 Task: Add an event with the title Training Session: Effective Team Collaboration Strategies, date ''2023/10/03'', time 7:00 AM to 9:00 AMand add a description: Welcome to our Lunch Break Mindfulness Session, a rejuvenating and restorative experience designed to help participants unwind, recharge, and cultivate a sense of calm and presence. This session offers a valuable opportunity to take a break from the demands of work, practice self-care, and promote overall well-being.Select event color  Tangerine . Add location for the event as: Cairo, Egypt, logged in from the account softage.3@softage.netand send the event invitation to softage.10@softage.net and softage.1@softage.net. Set a reminder for the event Doesn''t repeat
Action: Mouse moved to (49, 107)
Screenshot: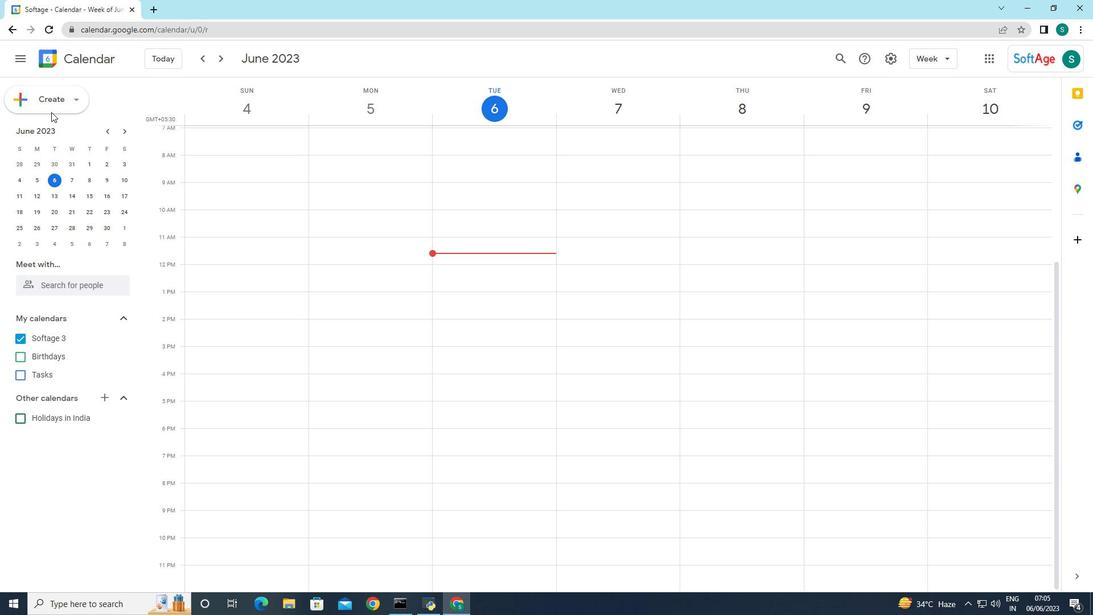 
Action: Mouse pressed left at (49, 107)
Screenshot: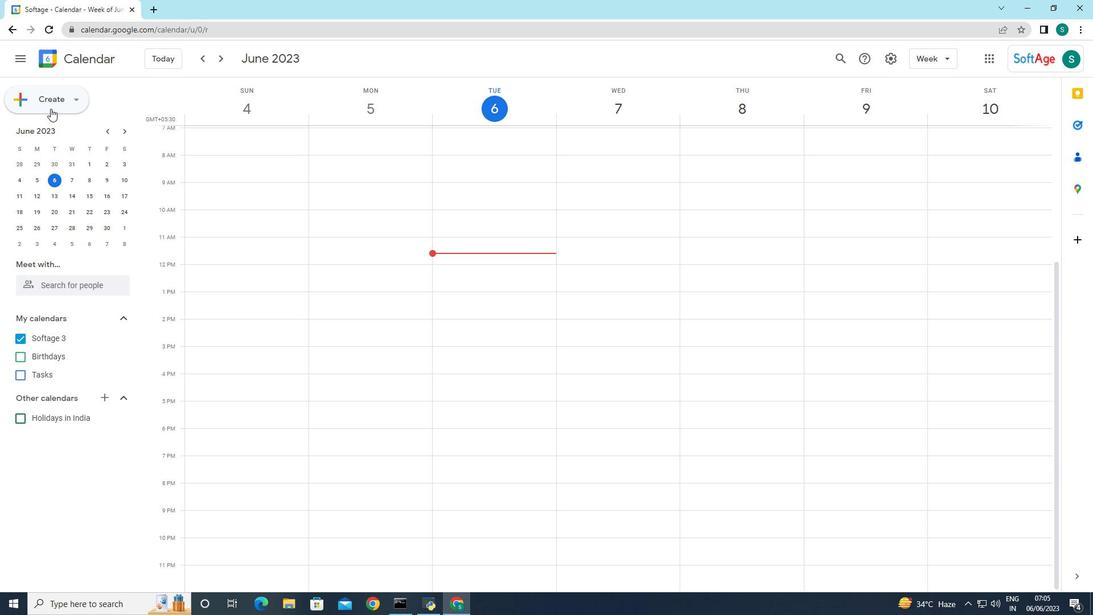 
Action: Mouse moved to (53, 132)
Screenshot: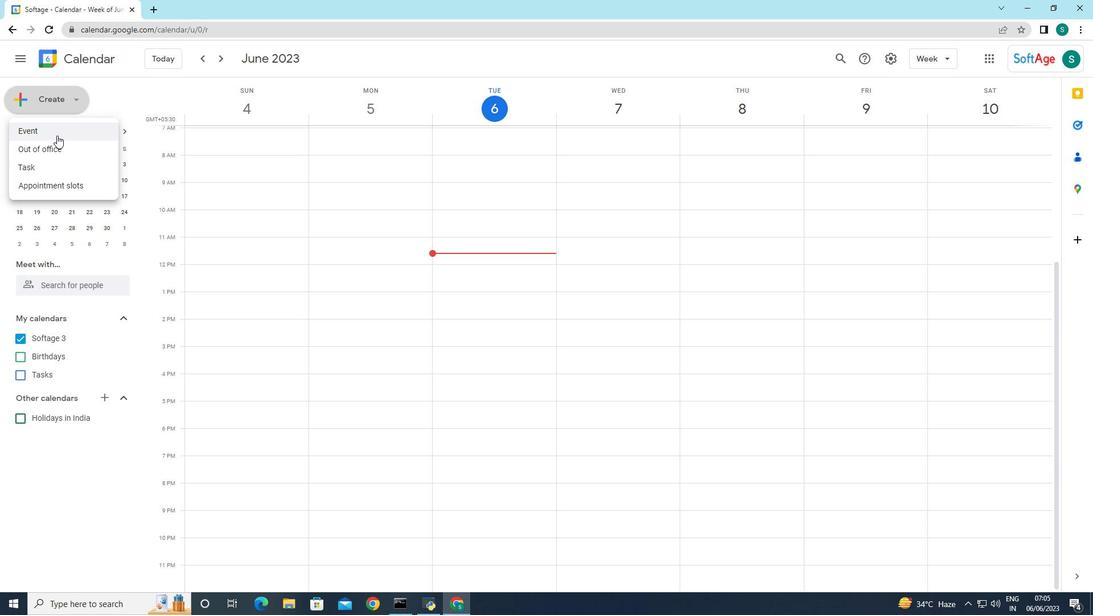 
Action: Mouse pressed left at (53, 132)
Screenshot: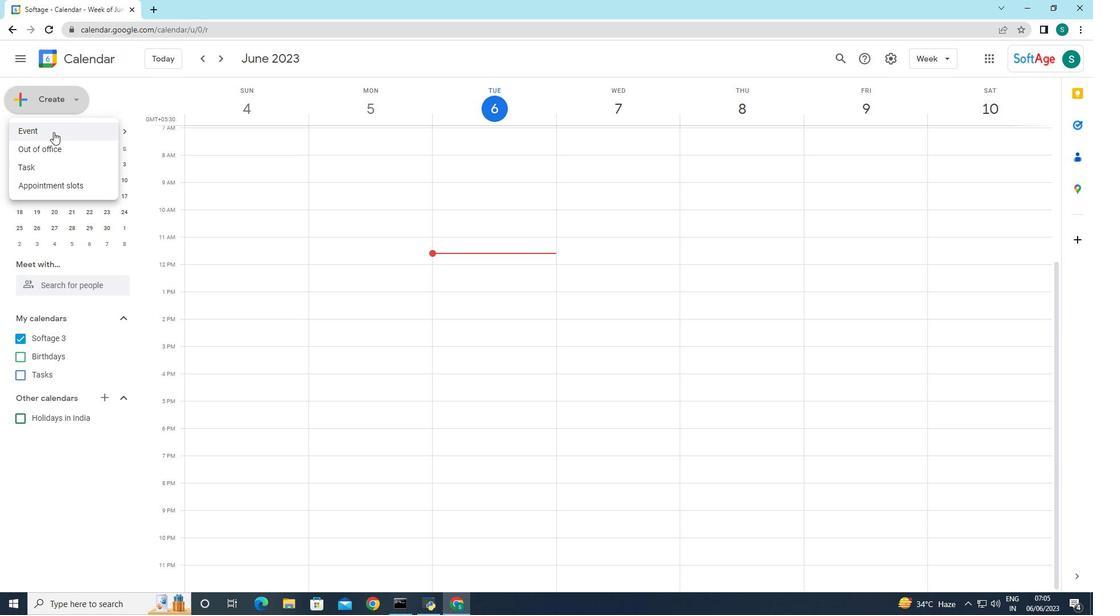 
Action: Mouse moved to (342, 448)
Screenshot: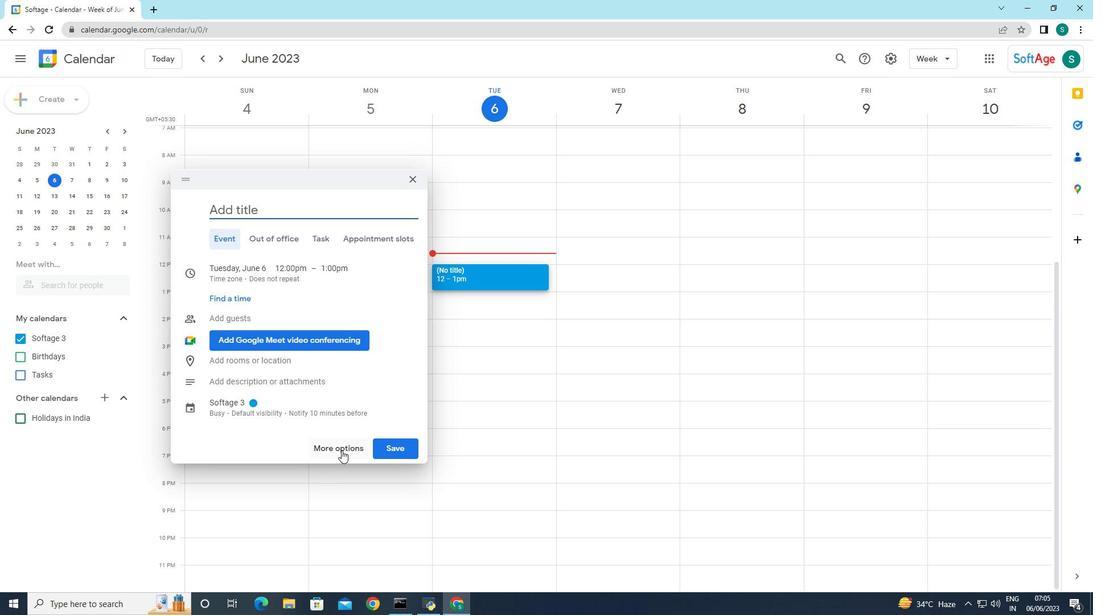 
Action: Mouse pressed left at (342, 448)
Screenshot: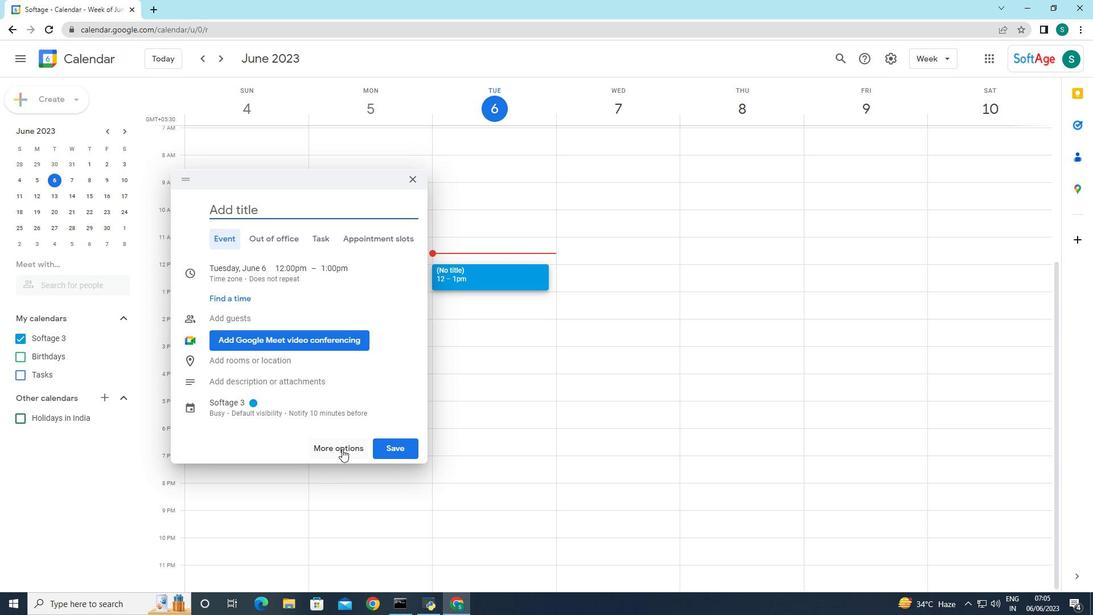 
Action: Mouse moved to (79, 66)
Screenshot: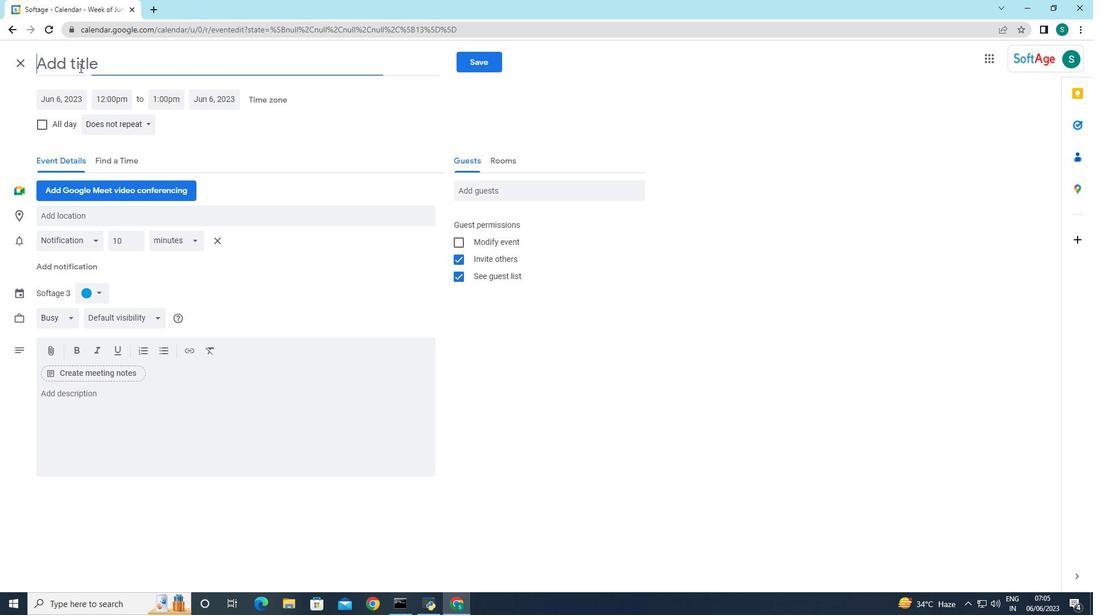 
Action: Mouse pressed left at (79, 66)
Screenshot: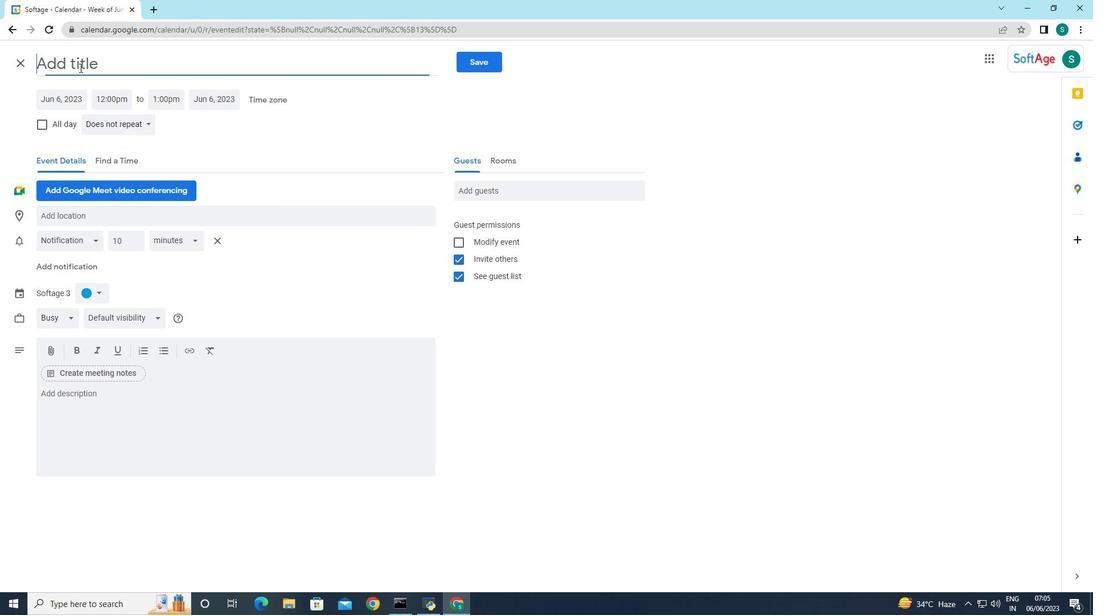 
Action: Key pressed <Key.caps_lock>T<Key.caps_lock>f<Key.backspace>raining<Key.space><Key.caps_lock>S<Key.caps_lock>ession<Key.shift_r>:<Key.space><Key.caps_lock>E<Key.caps_lock>ffective<Key.space><Key.caps_lock>T<Key.caps_lock>eam<Key.space><Key.caps_lock>C<Key.caps_lock>ollabotation<Key.space><Key.caps_lock>S<Key.caps_lock>
Screenshot: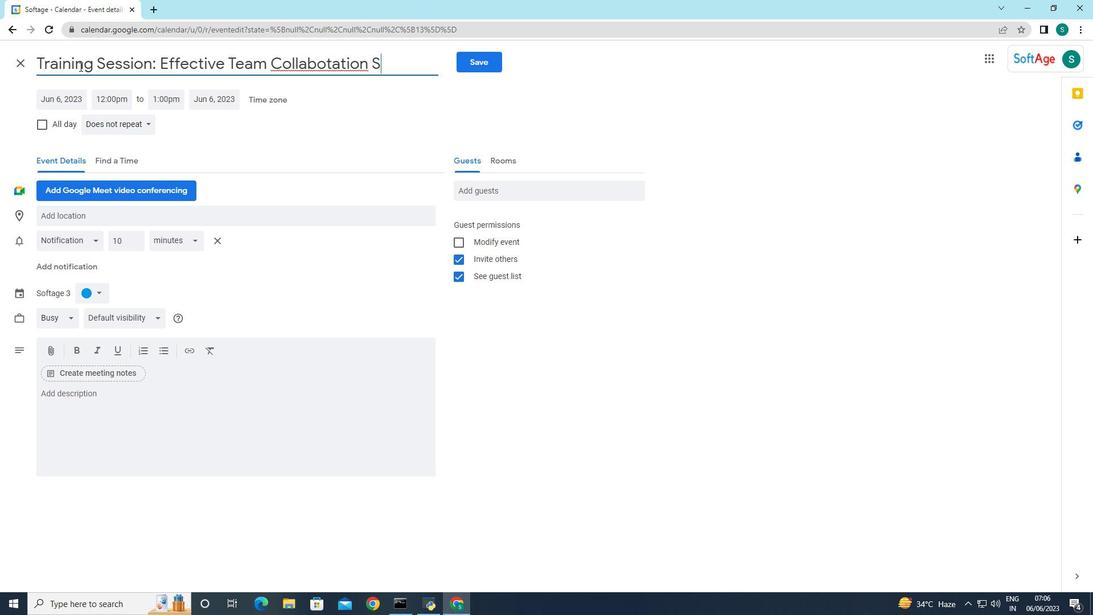 
Action: Mouse moved to (331, 58)
Screenshot: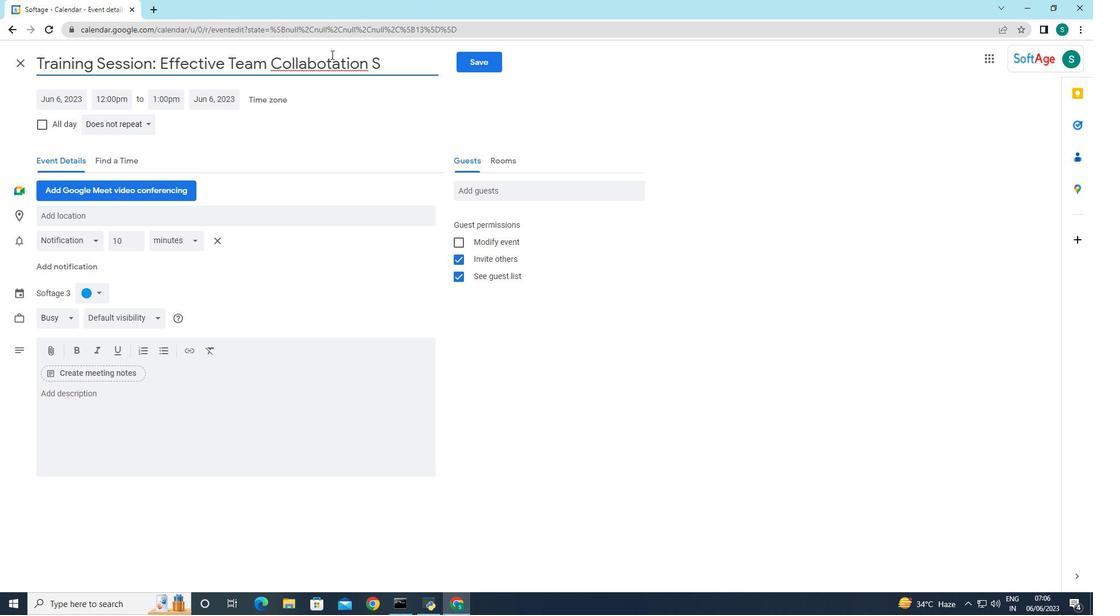 
Action: Mouse pressed right at (331, 58)
Screenshot: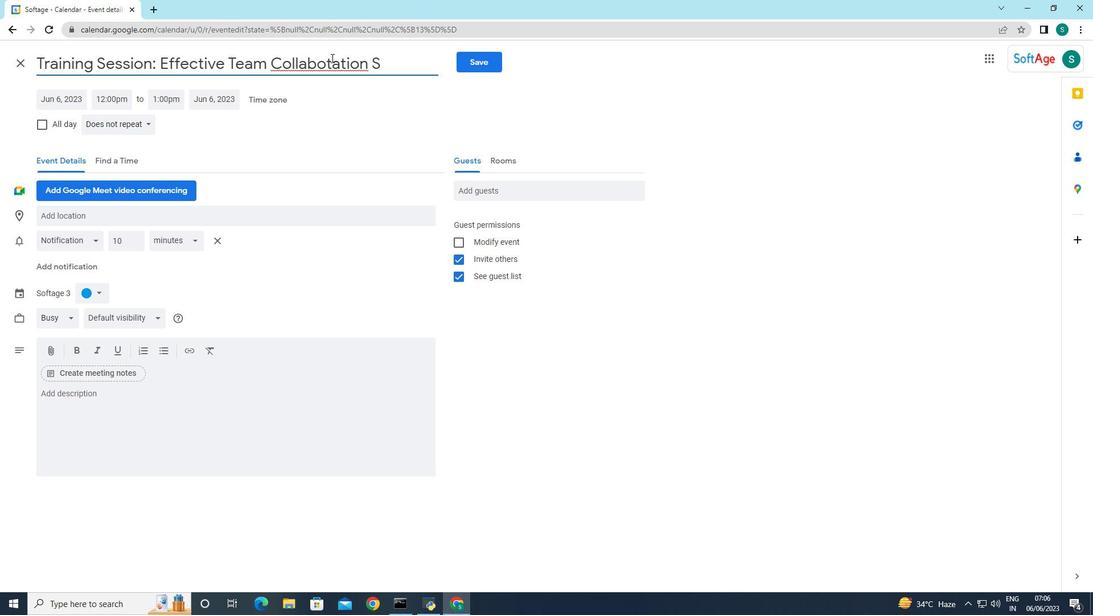 
Action: Mouse moved to (349, 70)
Screenshot: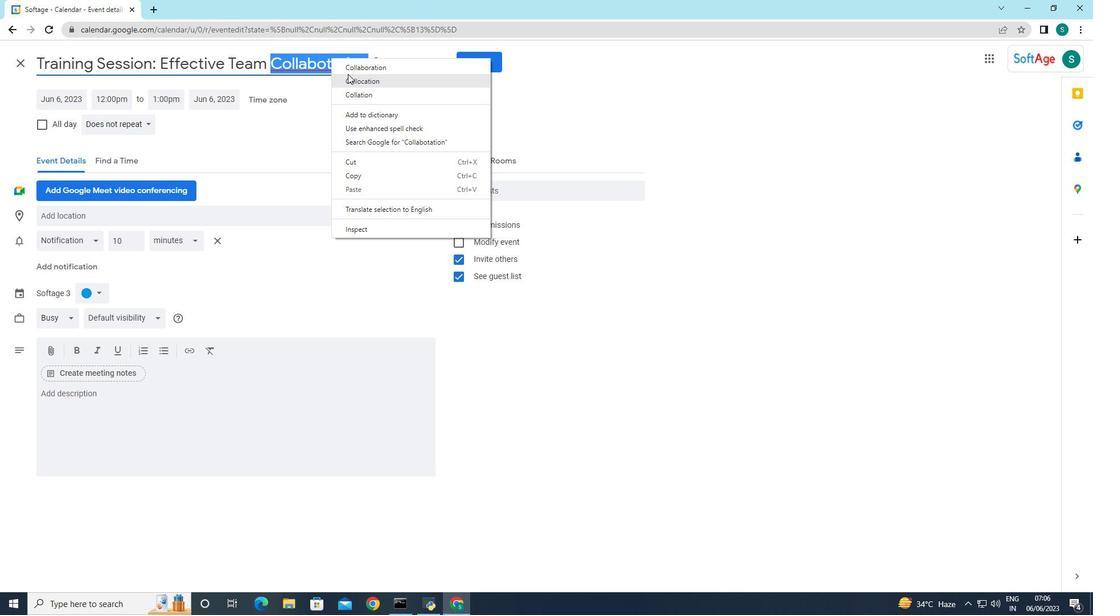 
Action: Mouse pressed left at (349, 70)
Screenshot: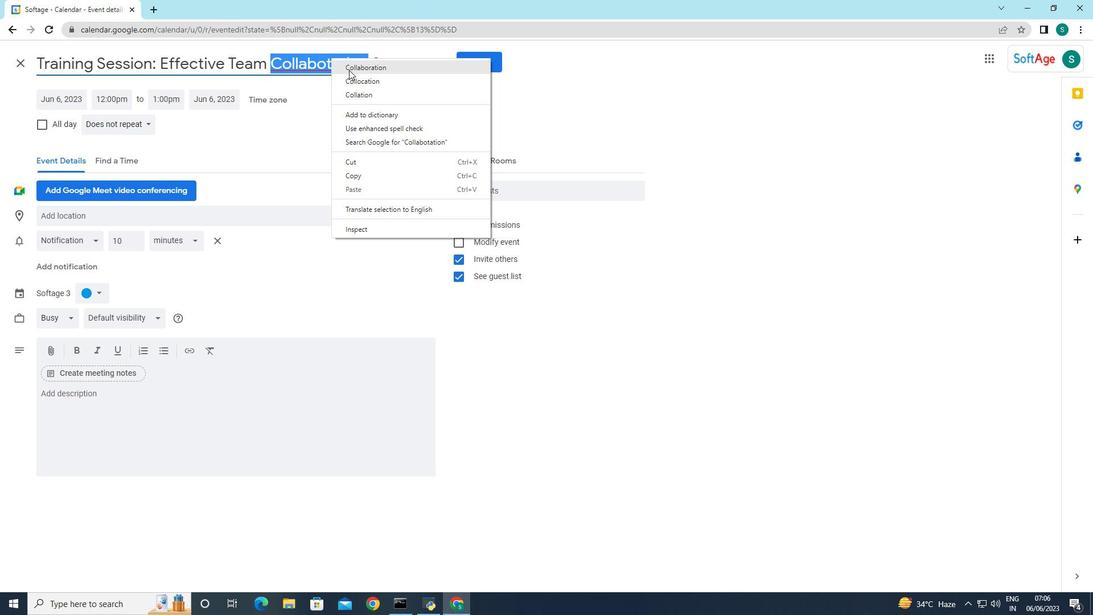 
Action: Mouse moved to (405, 58)
Screenshot: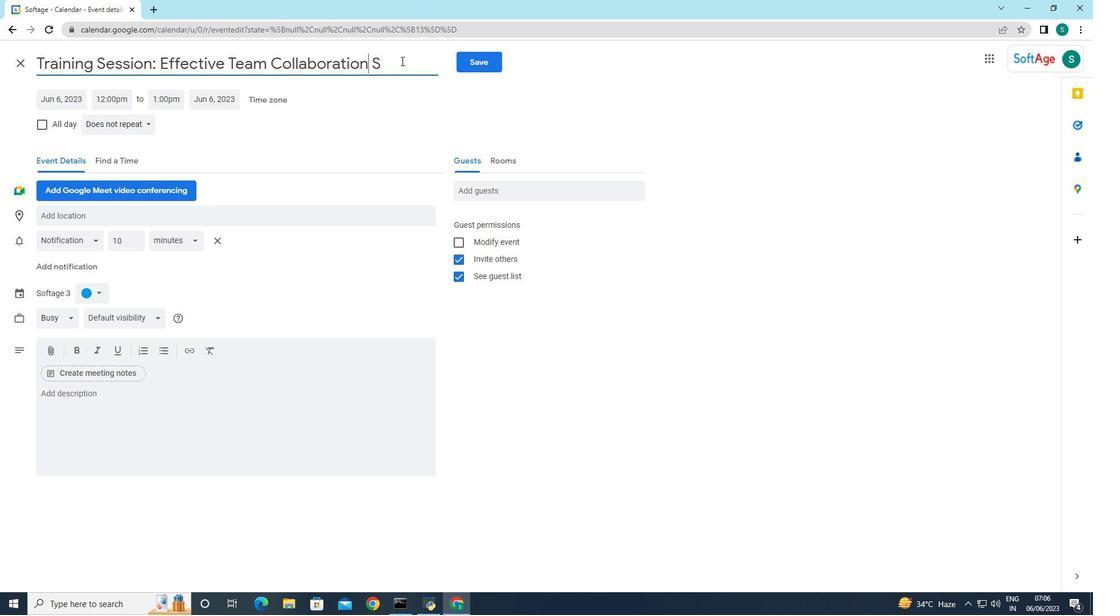 
Action: Mouse pressed left at (405, 58)
Screenshot: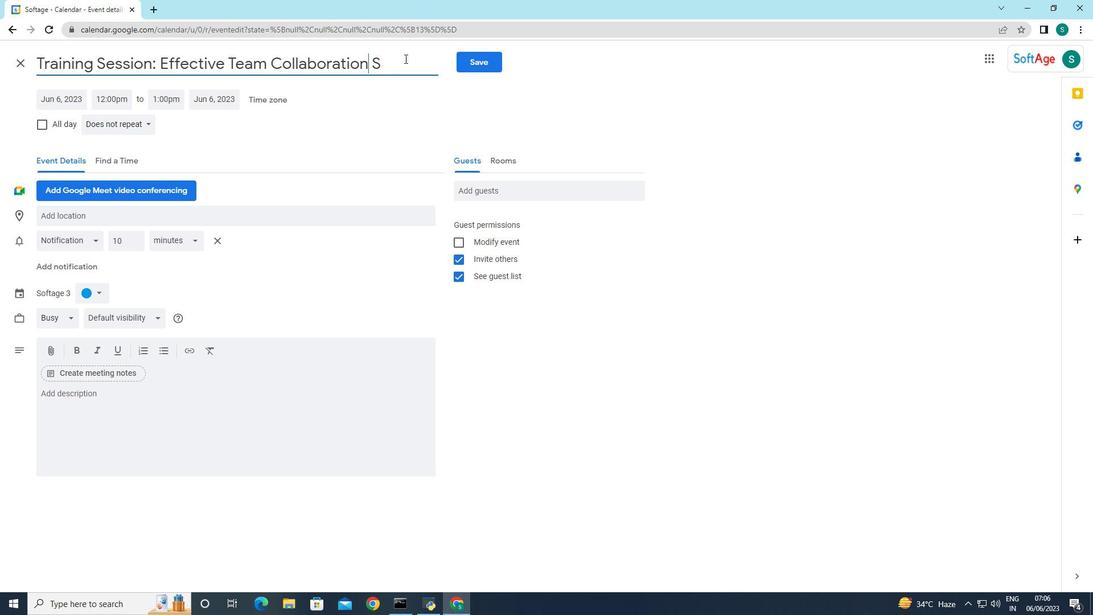 
Action: Mouse moved to (398, 59)
Screenshot: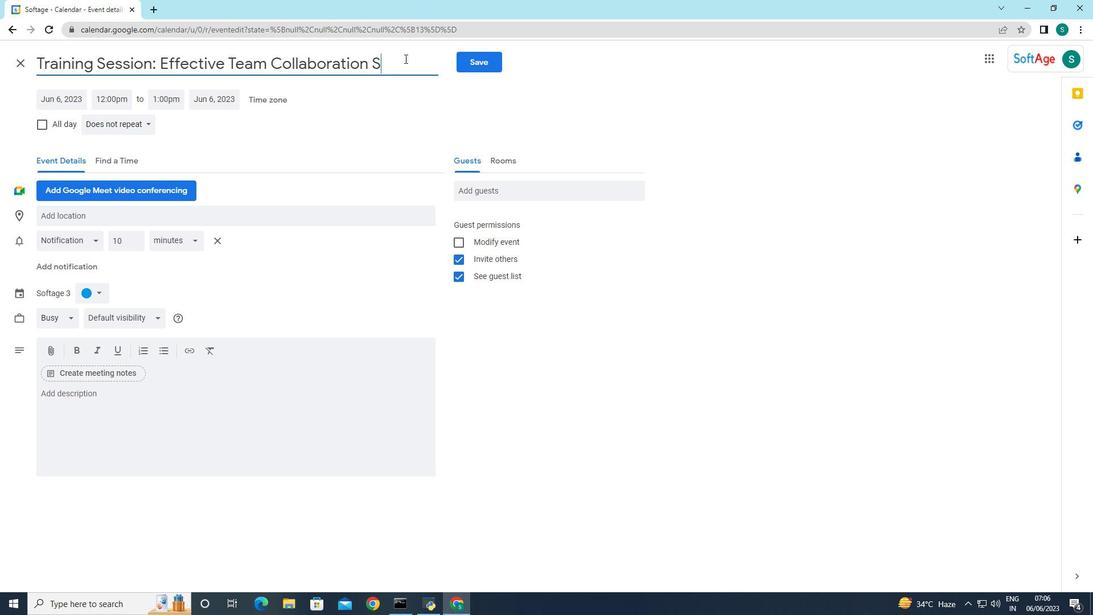 
Action: Key pressed trategies
Screenshot: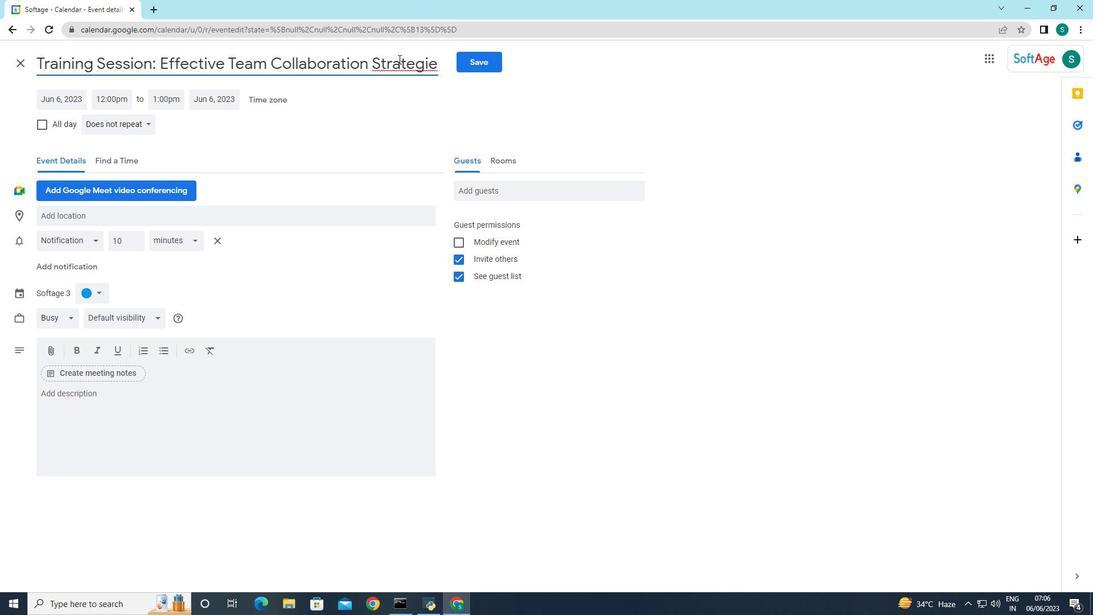 
Action: Mouse moved to (317, 176)
Screenshot: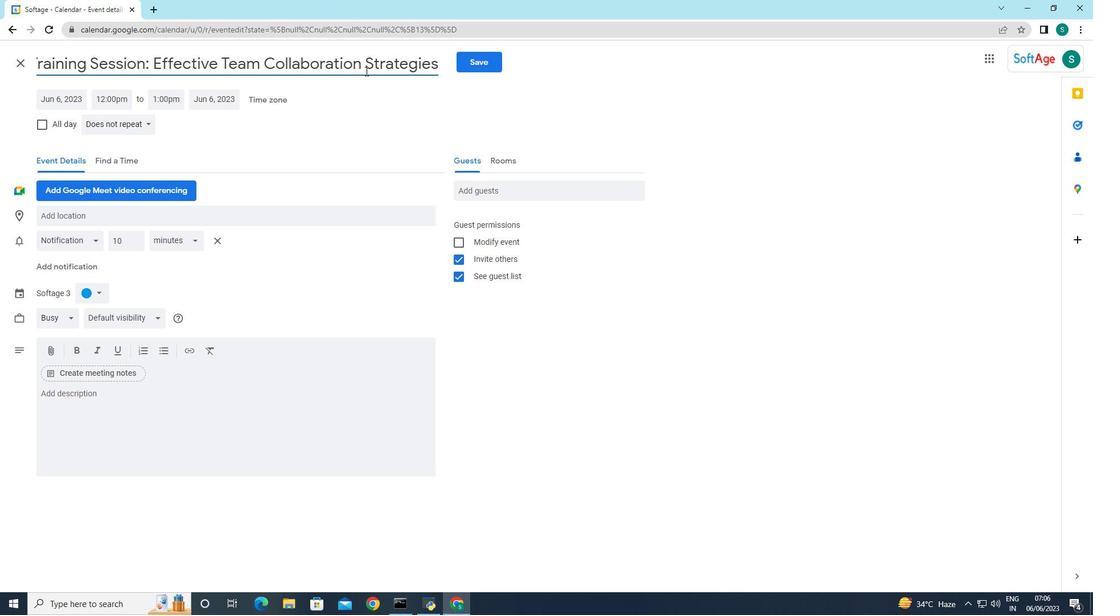 
Action: Mouse pressed left at (317, 176)
Screenshot: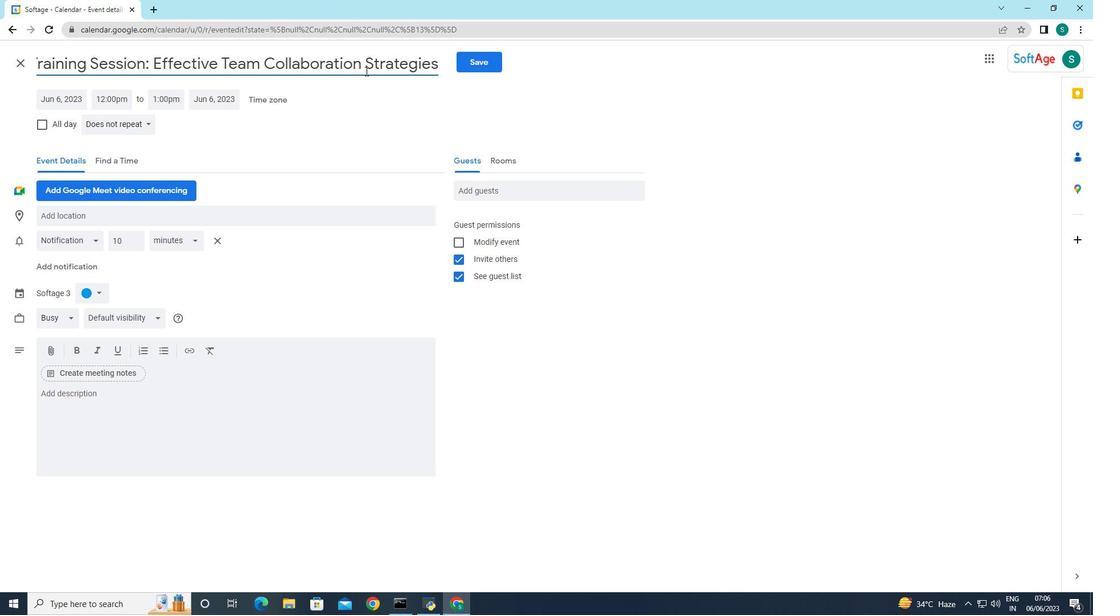 
Action: Mouse moved to (68, 102)
Screenshot: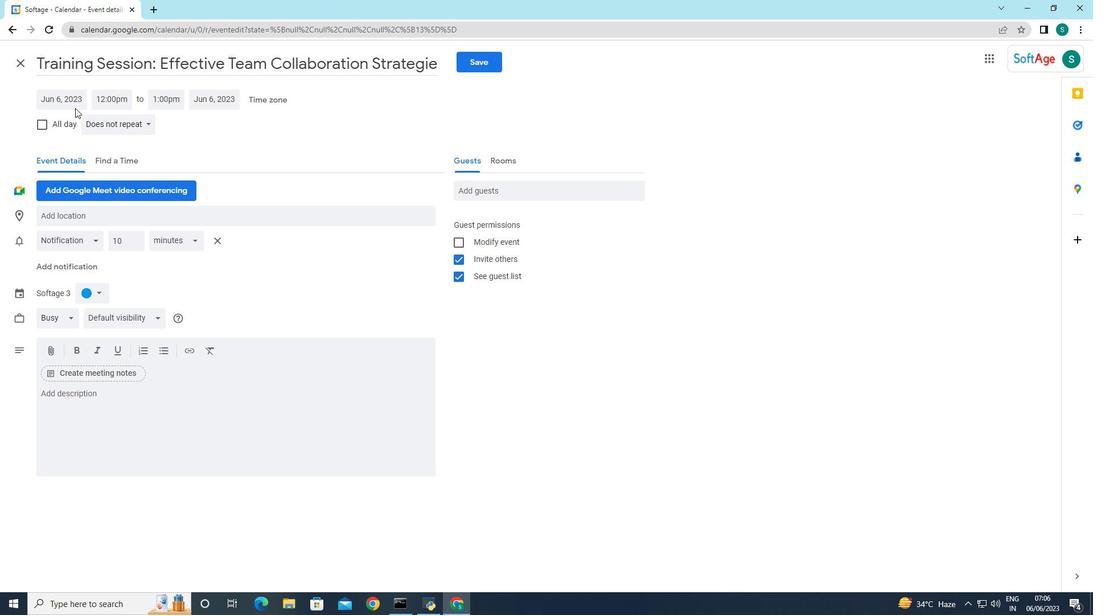 
Action: Mouse pressed left at (68, 102)
Screenshot: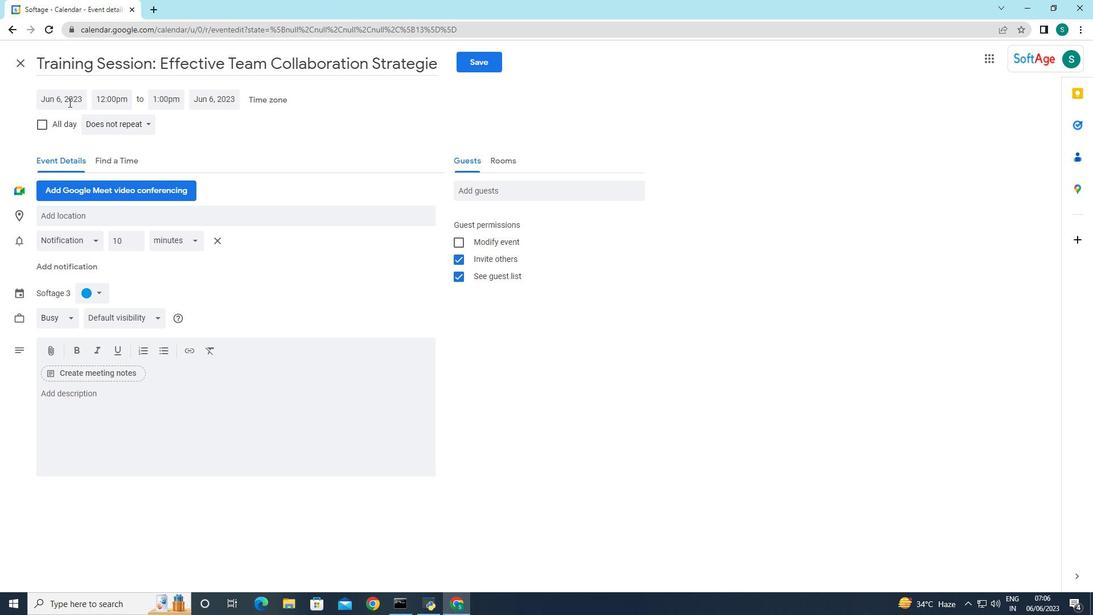 
Action: Mouse moved to (181, 121)
Screenshot: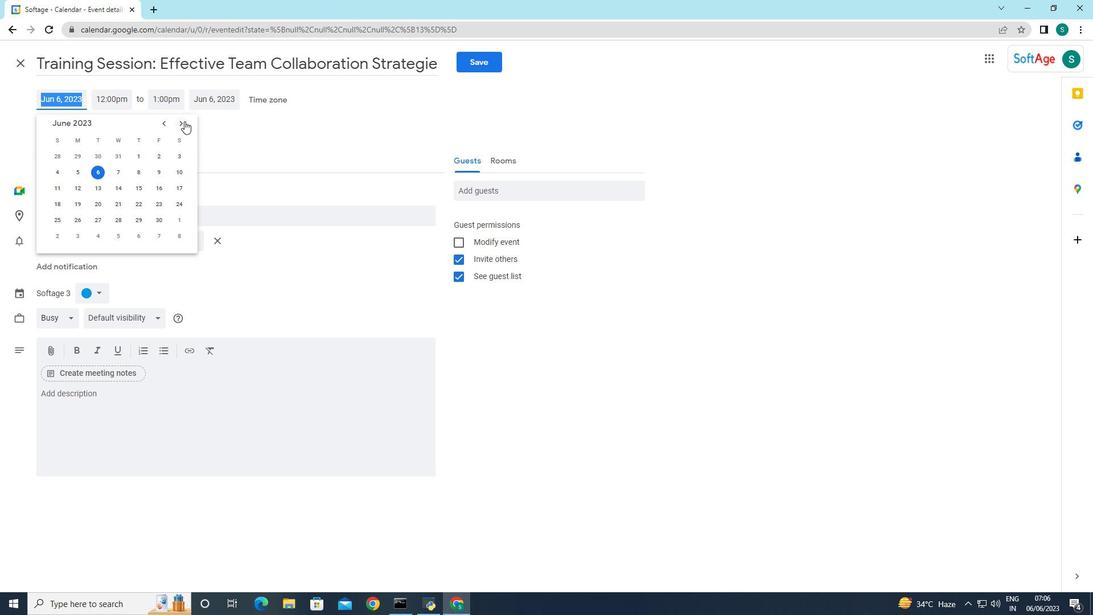 
Action: Mouse pressed left at (181, 121)
Screenshot: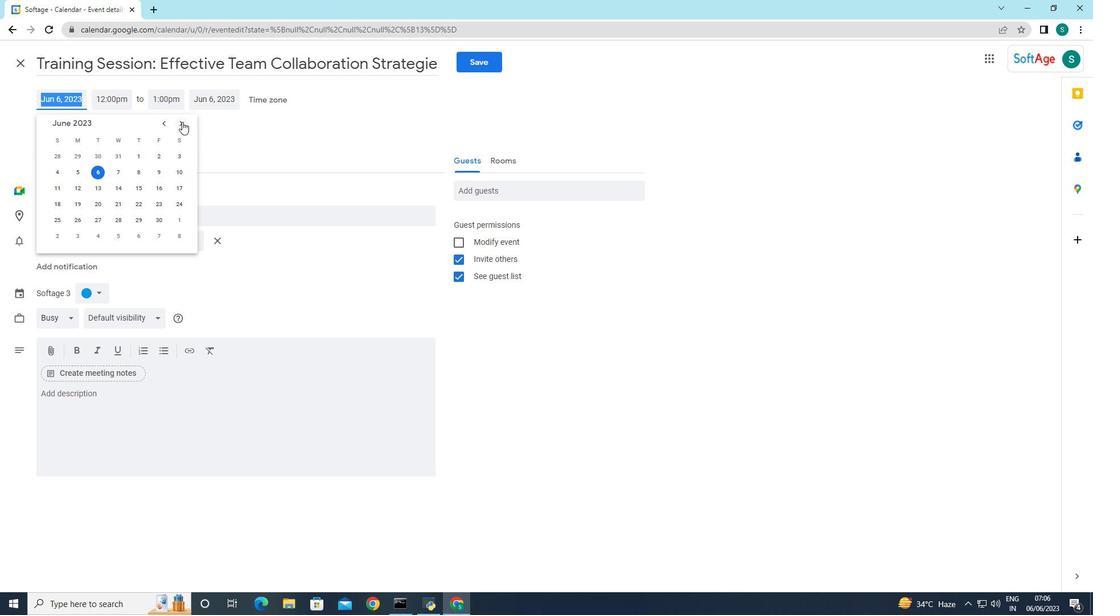 
Action: Mouse pressed left at (181, 121)
Screenshot: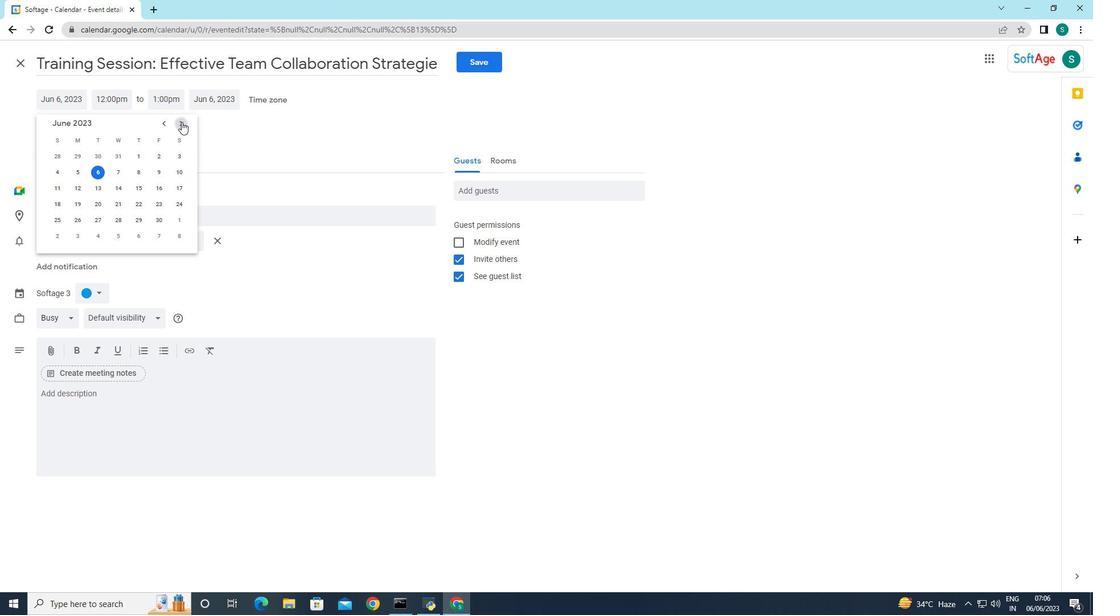 
Action: Mouse pressed left at (181, 121)
Screenshot: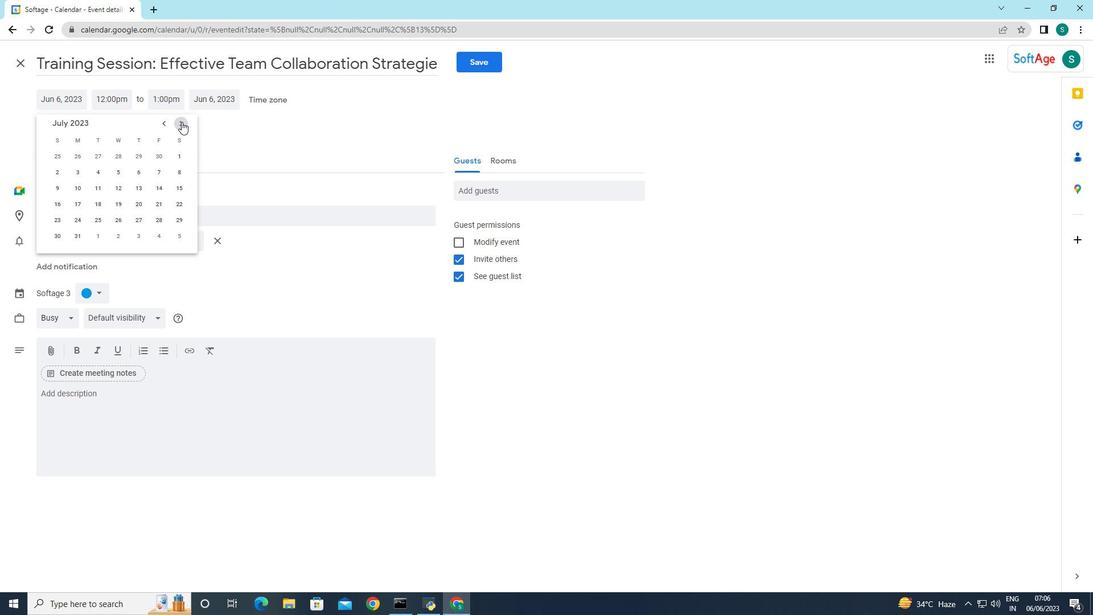 
Action: Mouse pressed left at (181, 121)
Screenshot: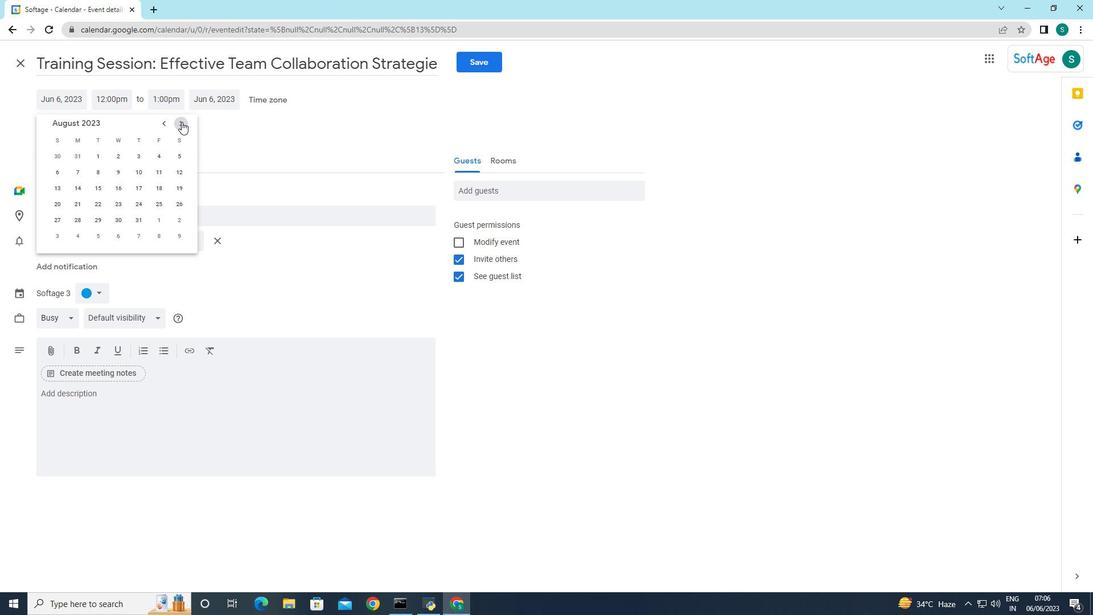 
Action: Mouse moved to (93, 158)
Screenshot: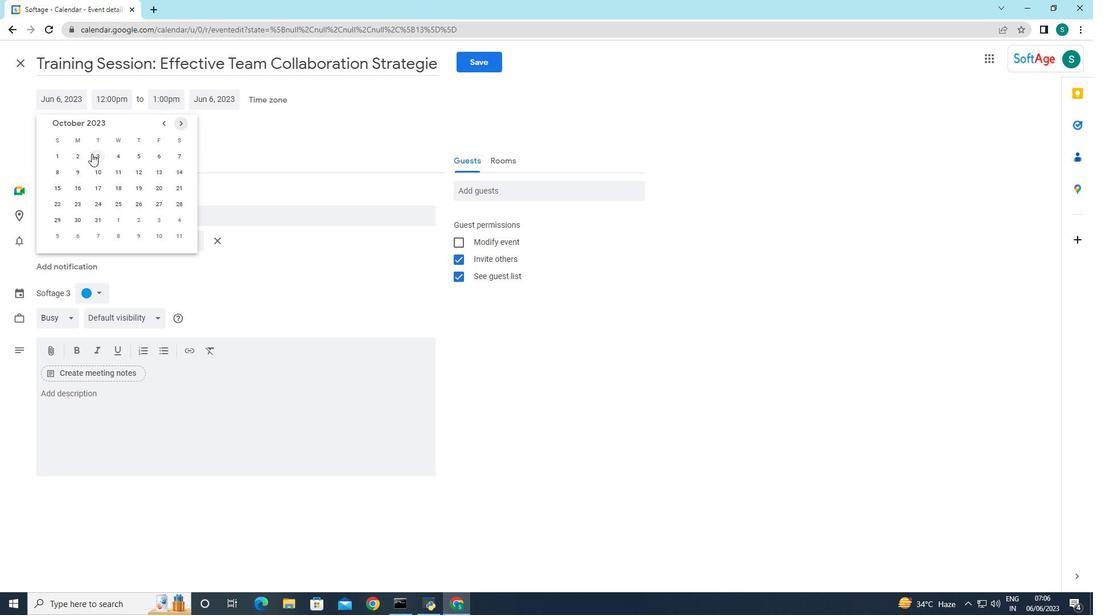 
Action: Mouse pressed left at (93, 158)
Screenshot: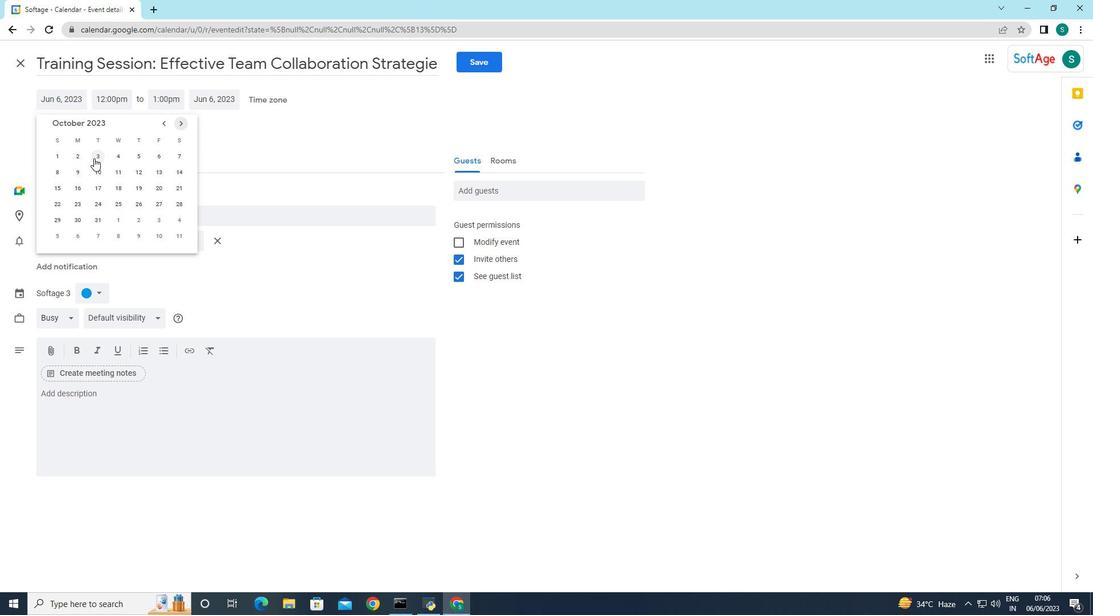 
Action: Mouse moved to (114, 103)
Screenshot: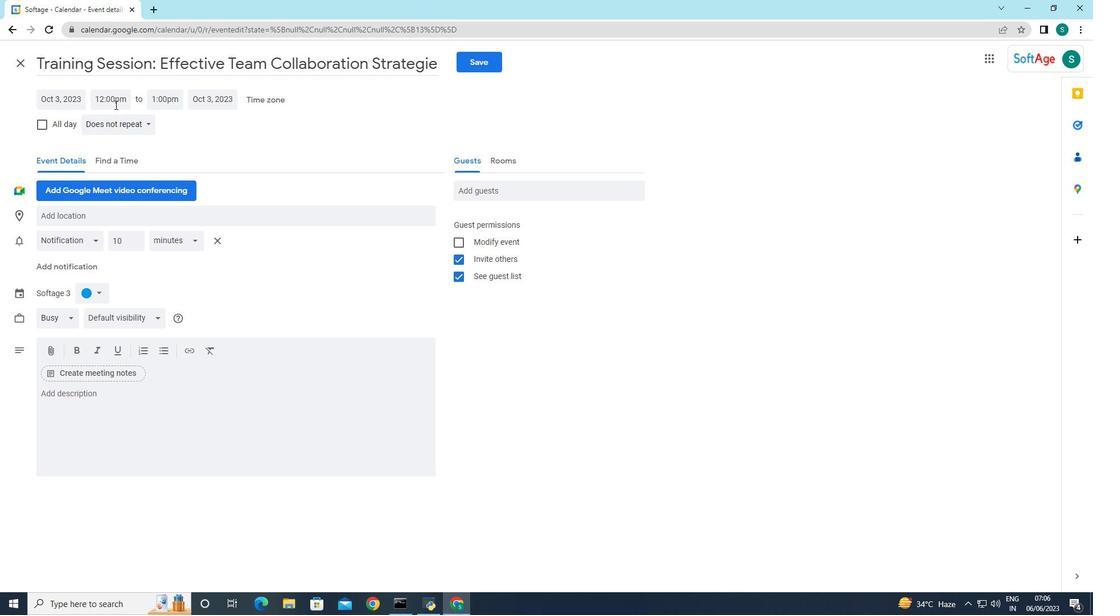 
Action: Mouse pressed left at (114, 103)
Screenshot: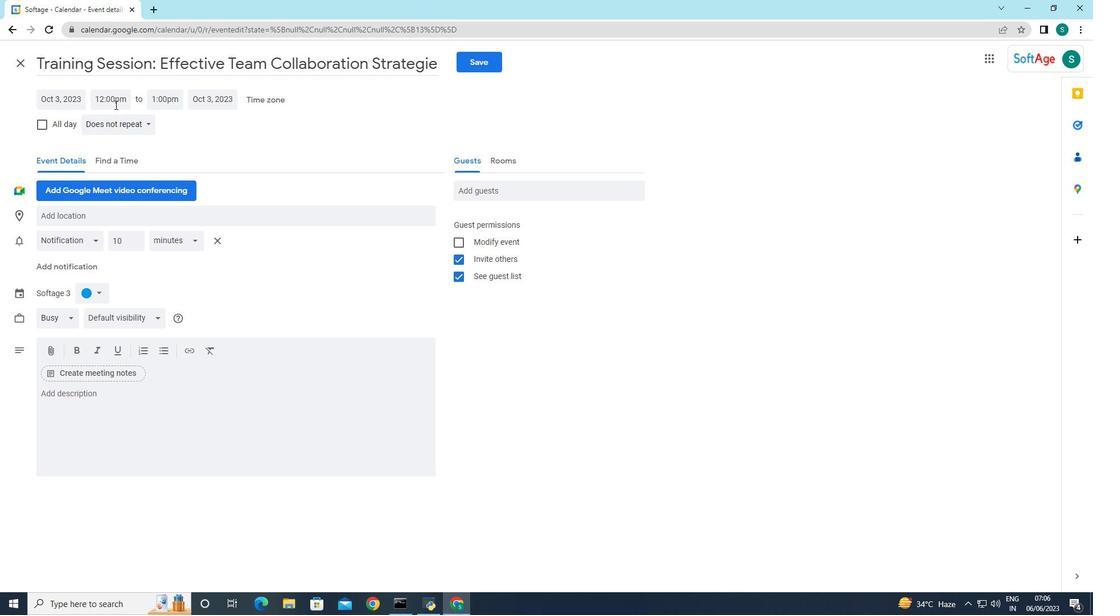 
Action: Mouse scrolled (114, 103) with delta (0, 0)
Screenshot: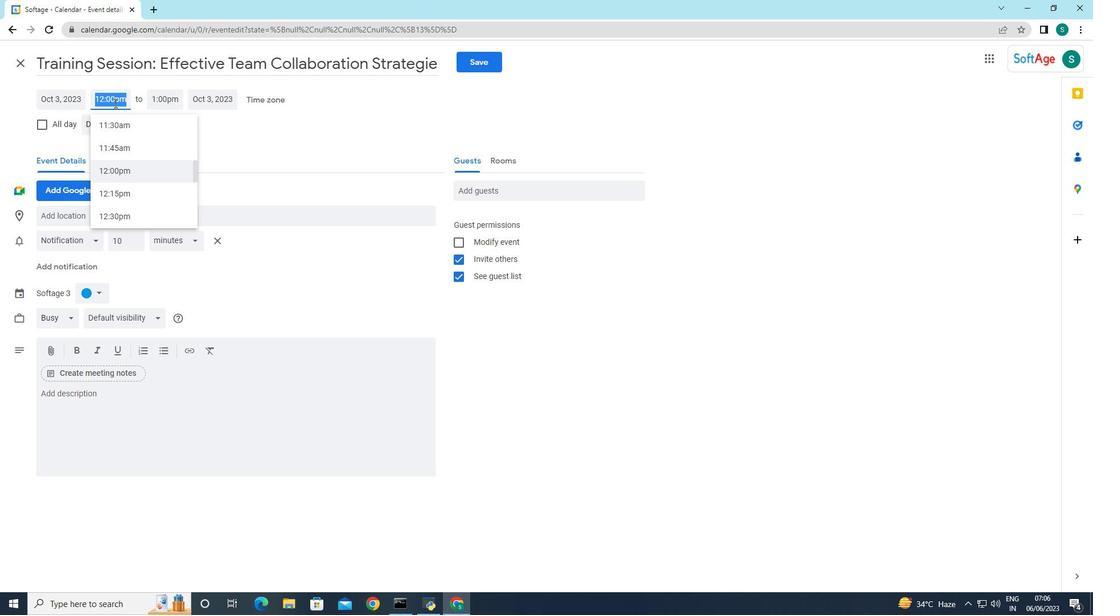 
Action: Mouse scrolled (114, 103) with delta (0, 0)
Screenshot: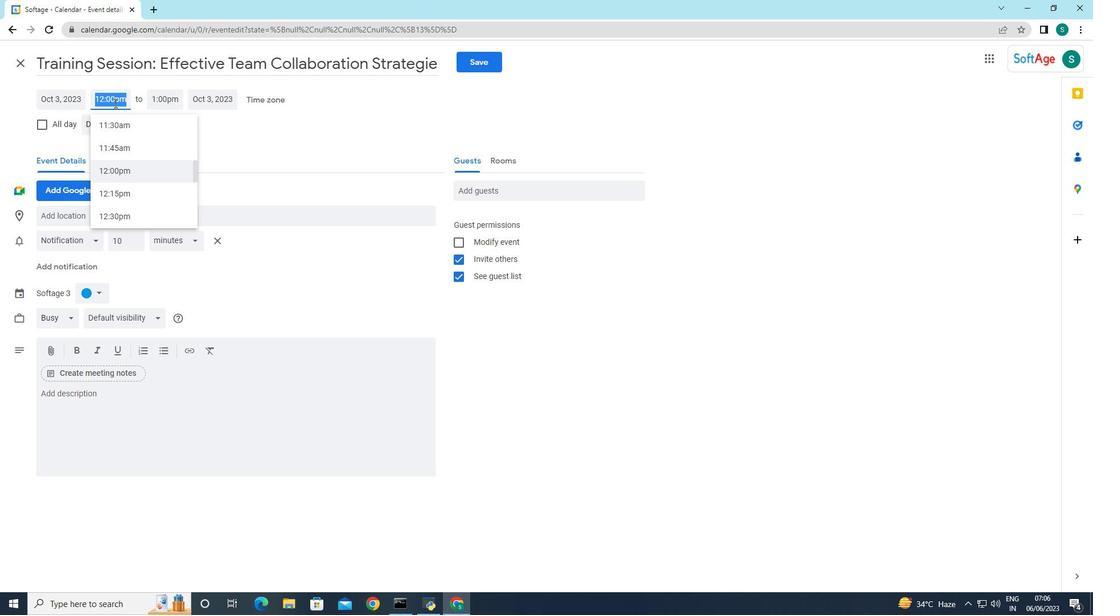 
Action: Mouse moved to (114, 170)
Screenshot: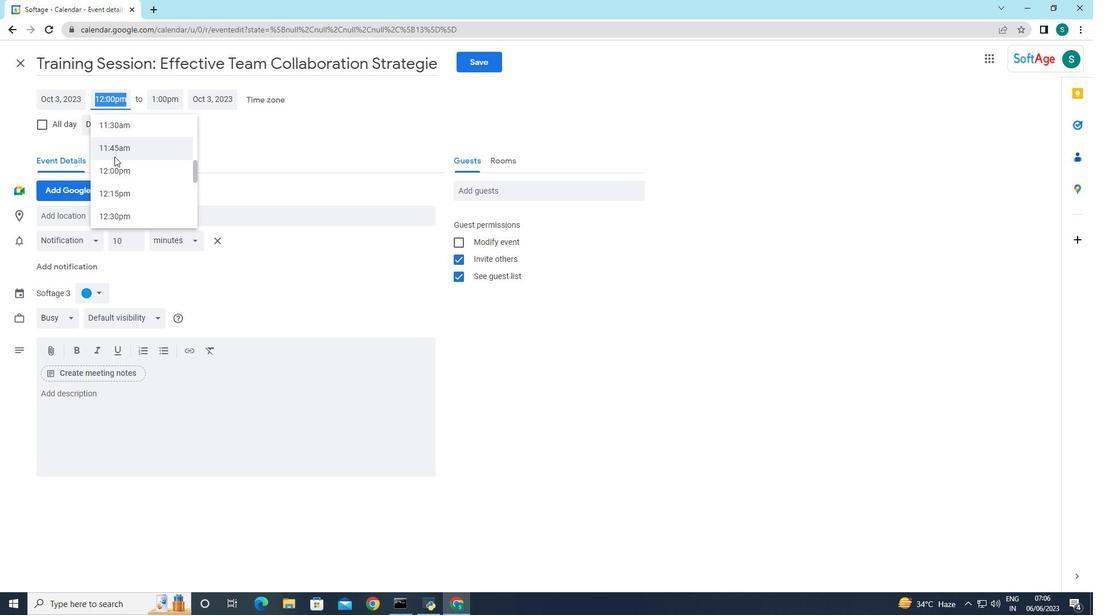 
Action: Mouse scrolled (114, 170) with delta (0, 0)
Screenshot: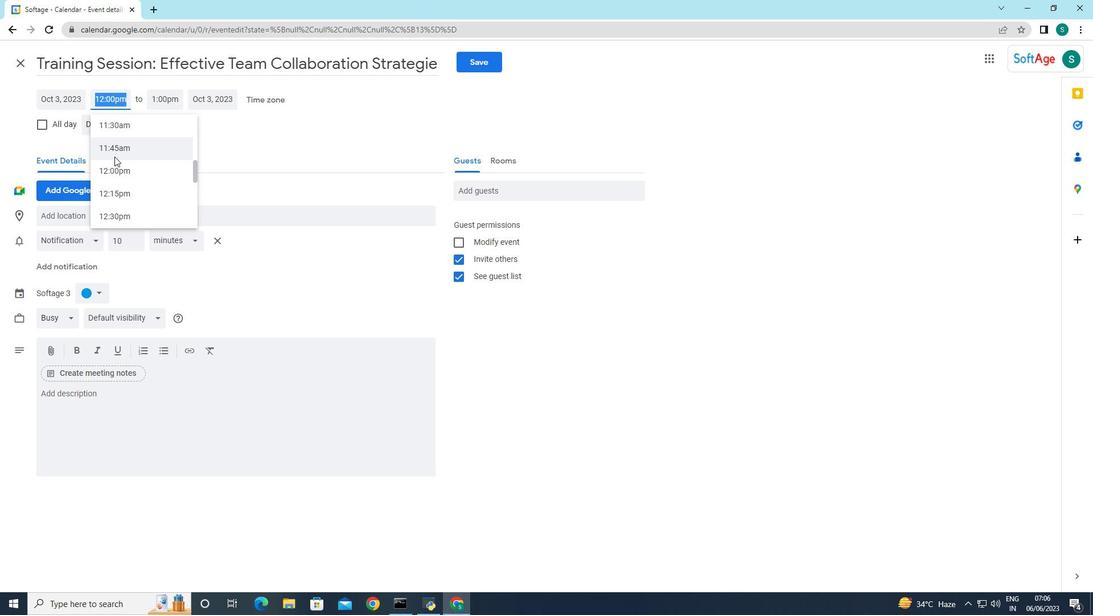 
Action: Mouse scrolled (114, 170) with delta (0, 0)
Screenshot: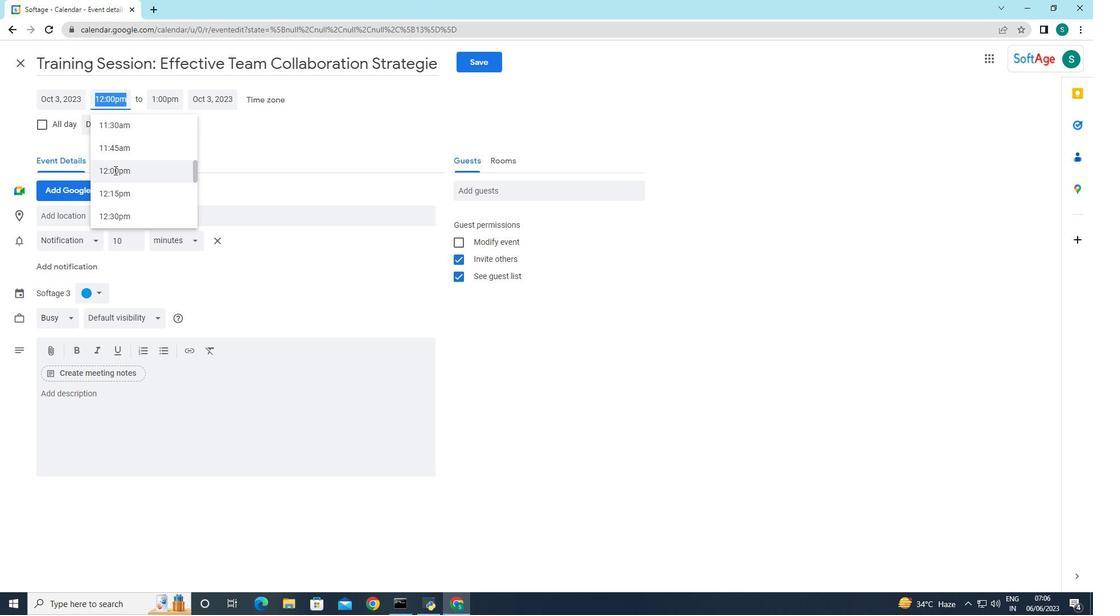 
Action: Mouse scrolled (114, 170) with delta (0, 0)
Screenshot: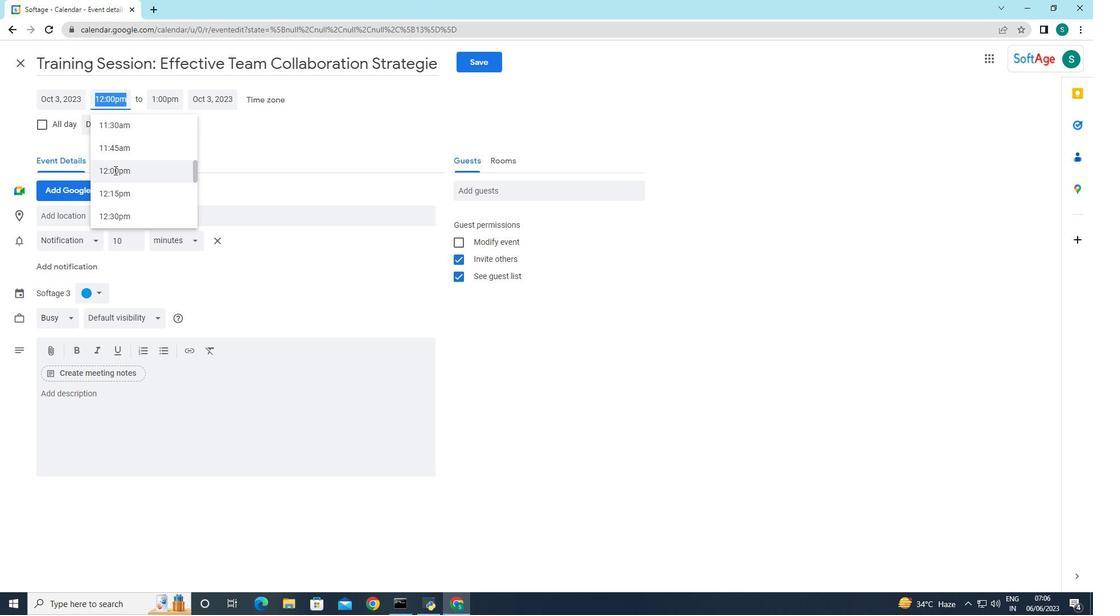 
Action: Mouse scrolled (114, 170) with delta (0, 0)
Screenshot: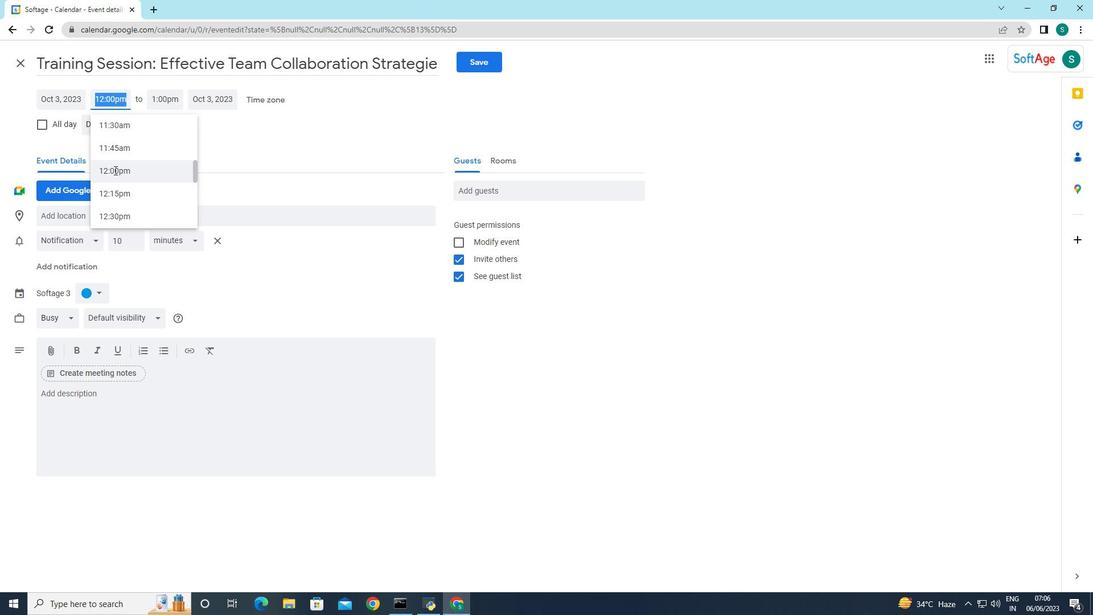
Action: Mouse moved to (115, 170)
Screenshot: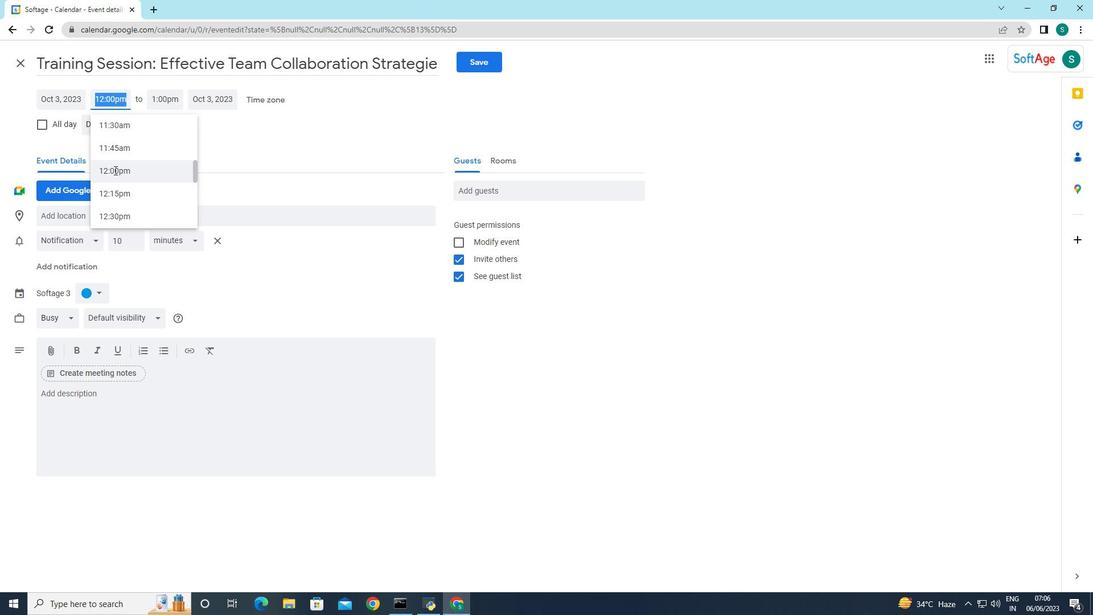 
Action: Mouse scrolled (115, 170) with delta (0, 0)
Screenshot: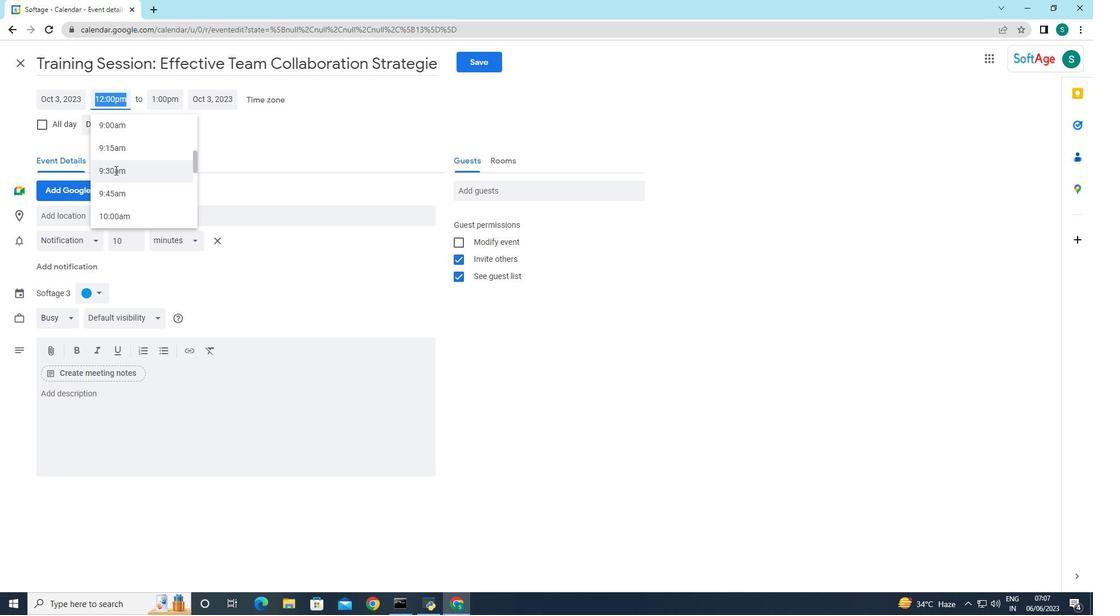 
Action: Mouse scrolled (115, 170) with delta (0, 0)
Screenshot: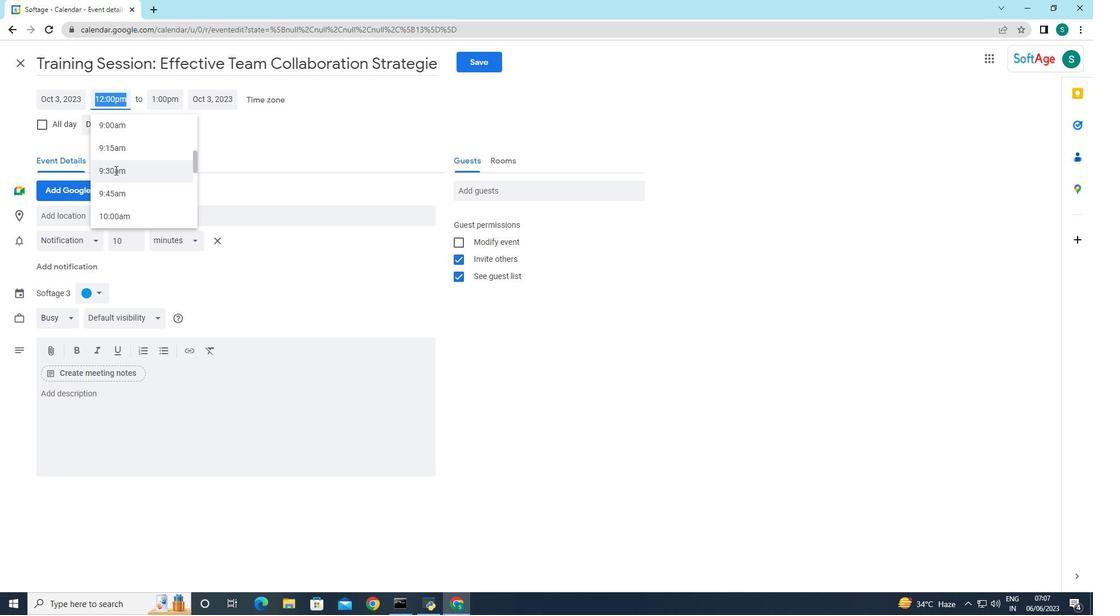 
Action: Mouse scrolled (115, 170) with delta (0, 0)
Screenshot: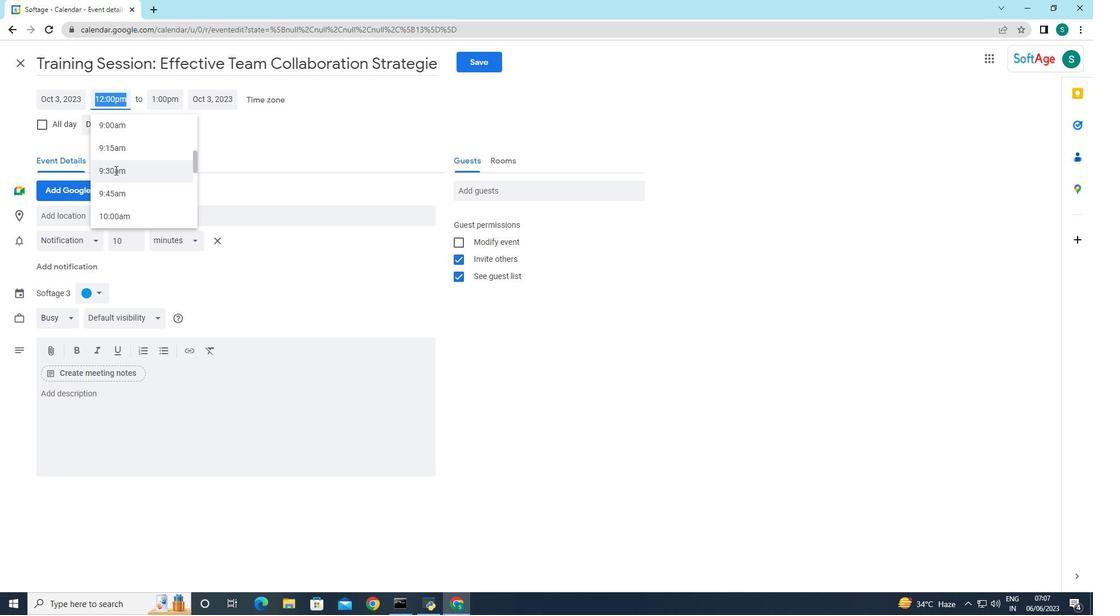 
Action: Mouse moved to (118, 141)
Screenshot: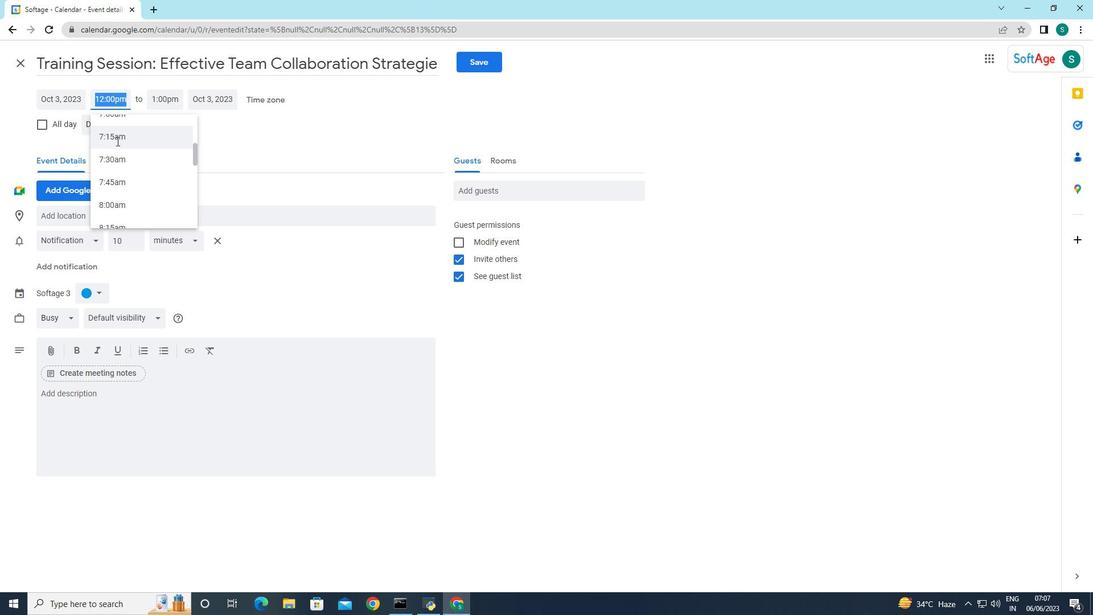 
Action: Mouse scrolled (118, 141) with delta (0, 0)
Screenshot: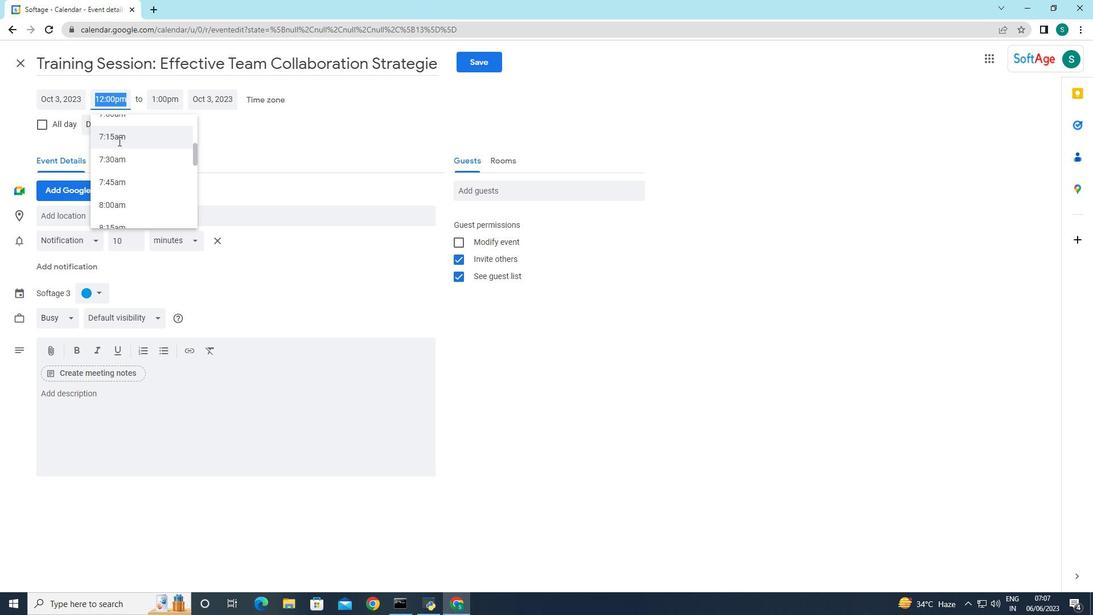 
Action: Mouse moved to (115, 169)
Screenshot: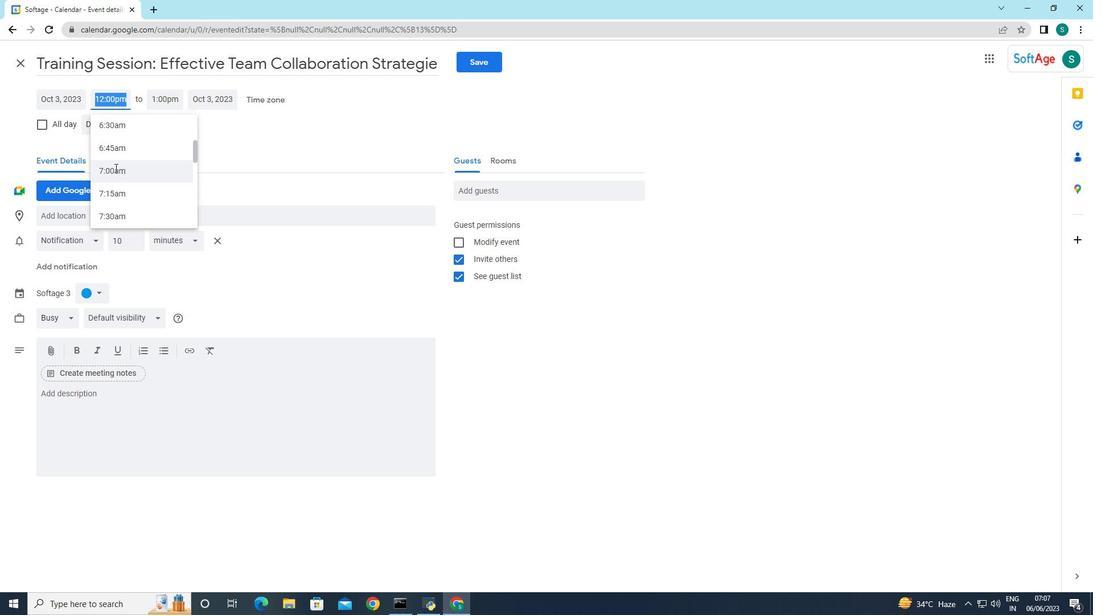 
Action: Mouse pressed left at (115, 169)
Screenshot: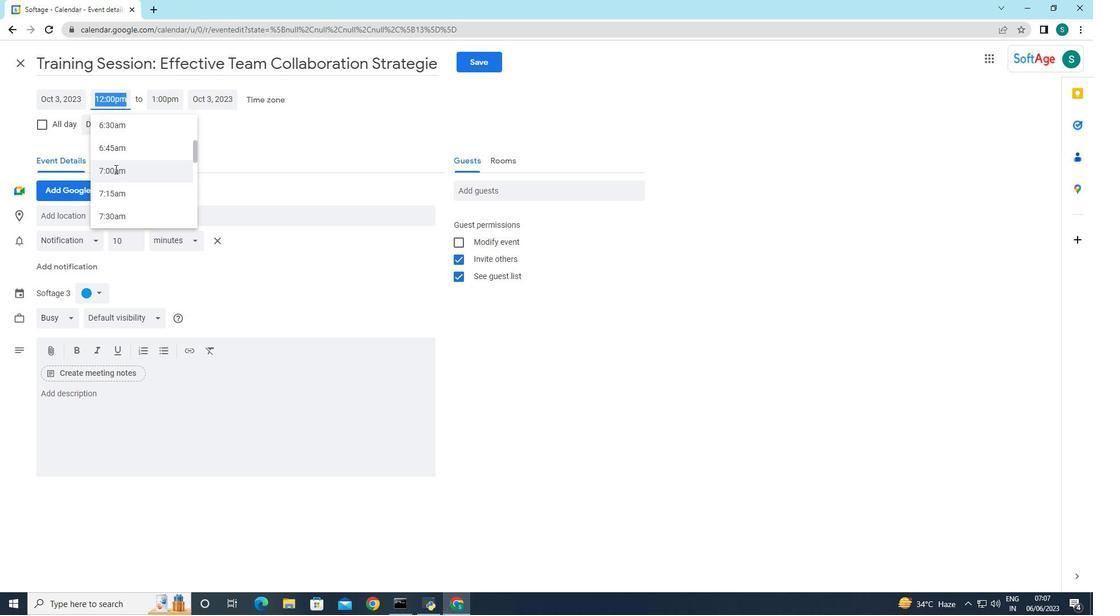 
Action: Mouse moved to (154, 99)
Screenshot: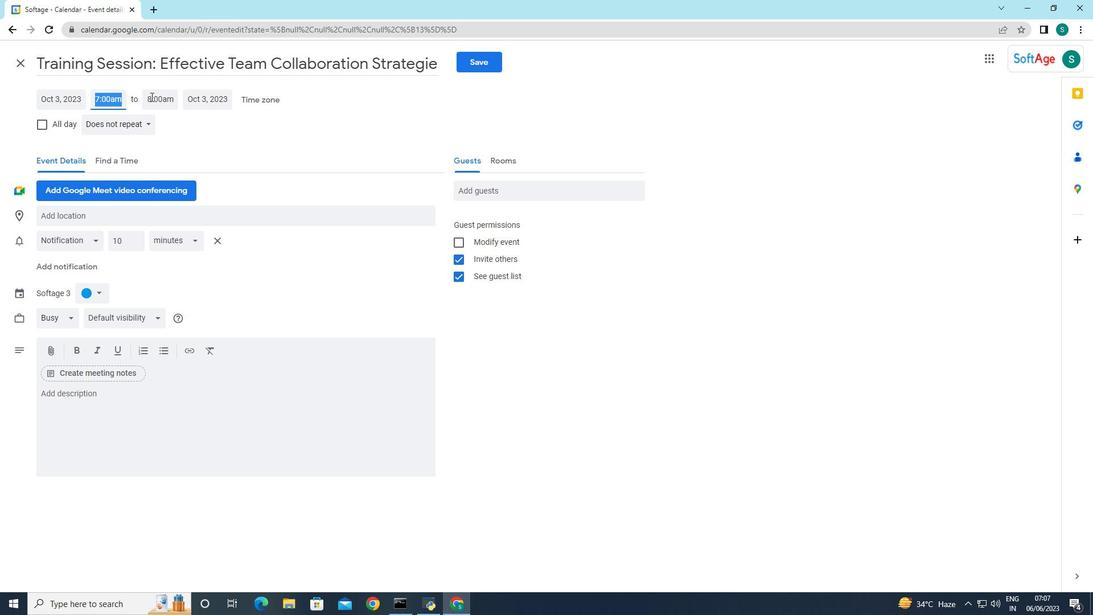 
Action: Mouse pressed left at (154, 99)
Screenshot: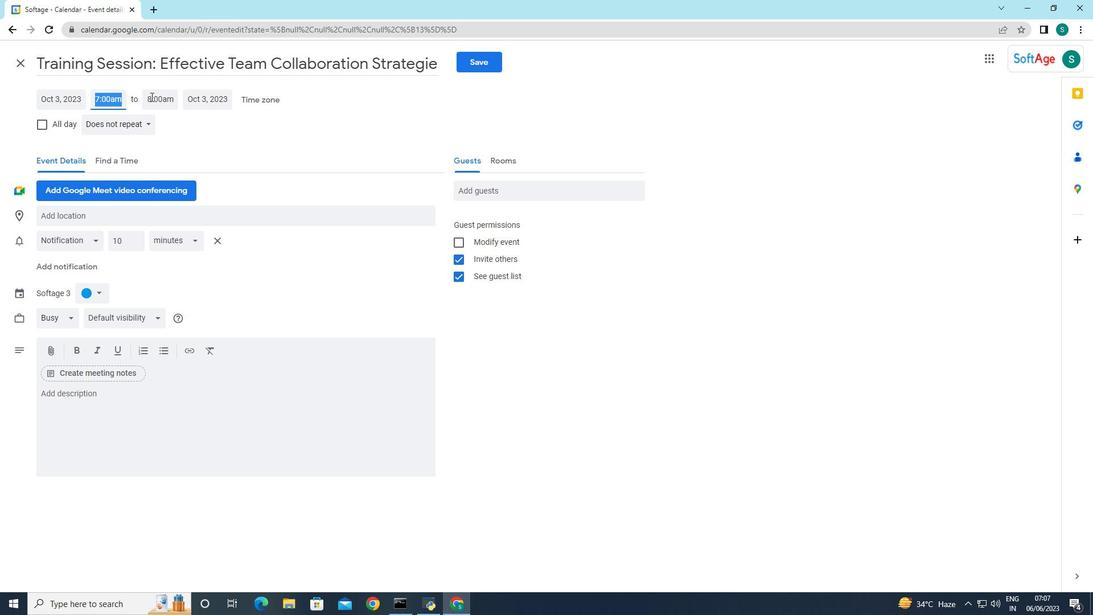 
Action: Mouse moved to (185, 186)
Screenshot: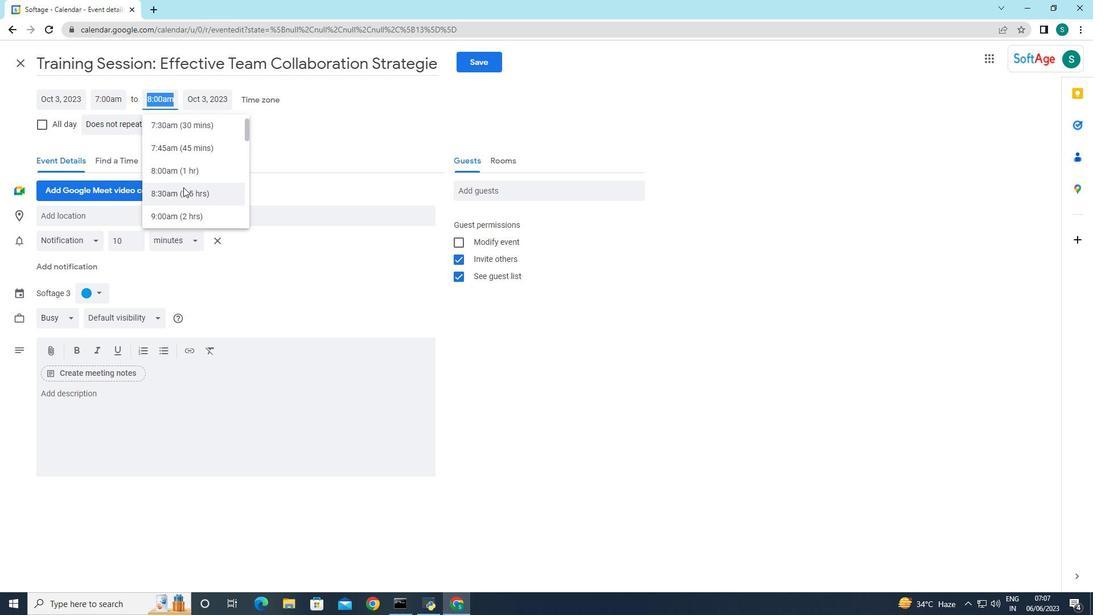
Action: Mouse scrolled (185, 186) with delta (0, 0)
Screenshot: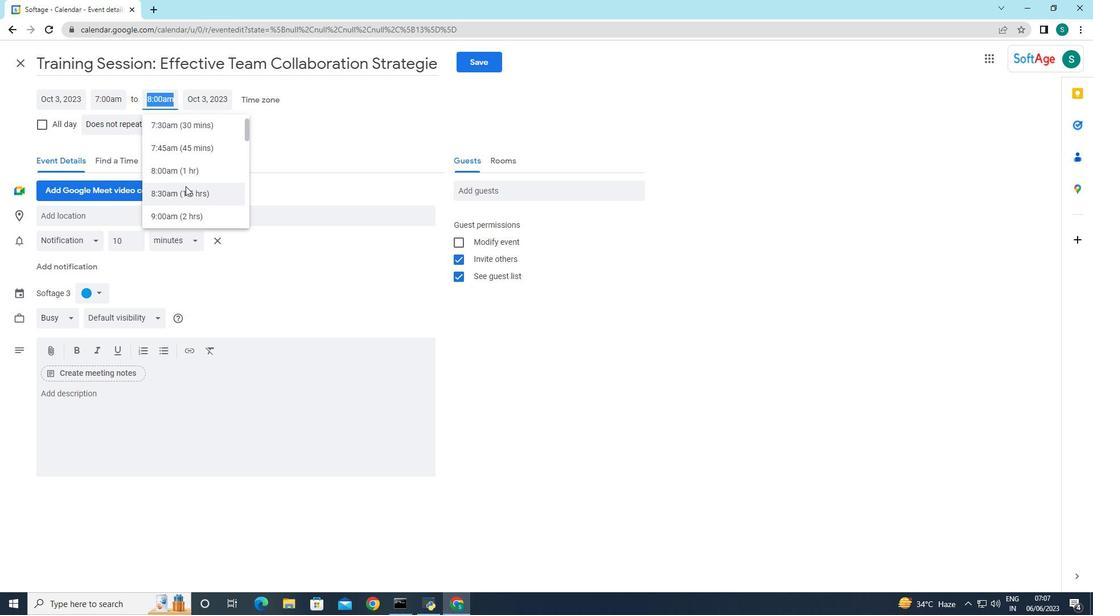 
Action: Mouse moved to (187, 195)
Screenshot: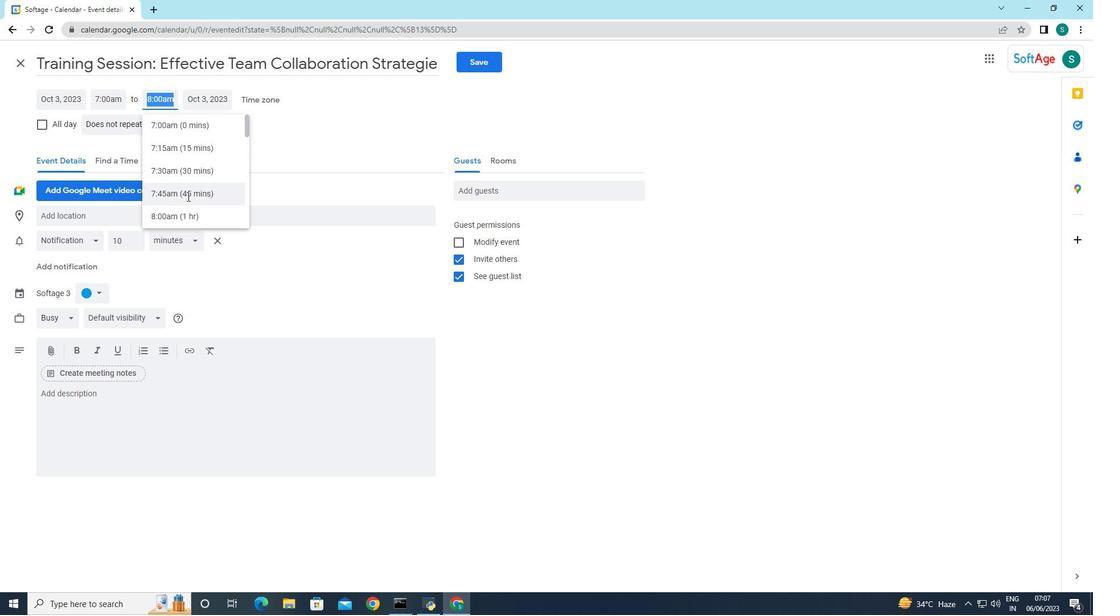 
Action: Mouse scrolled (187, 194) with delta (0, 0)
Screenshot: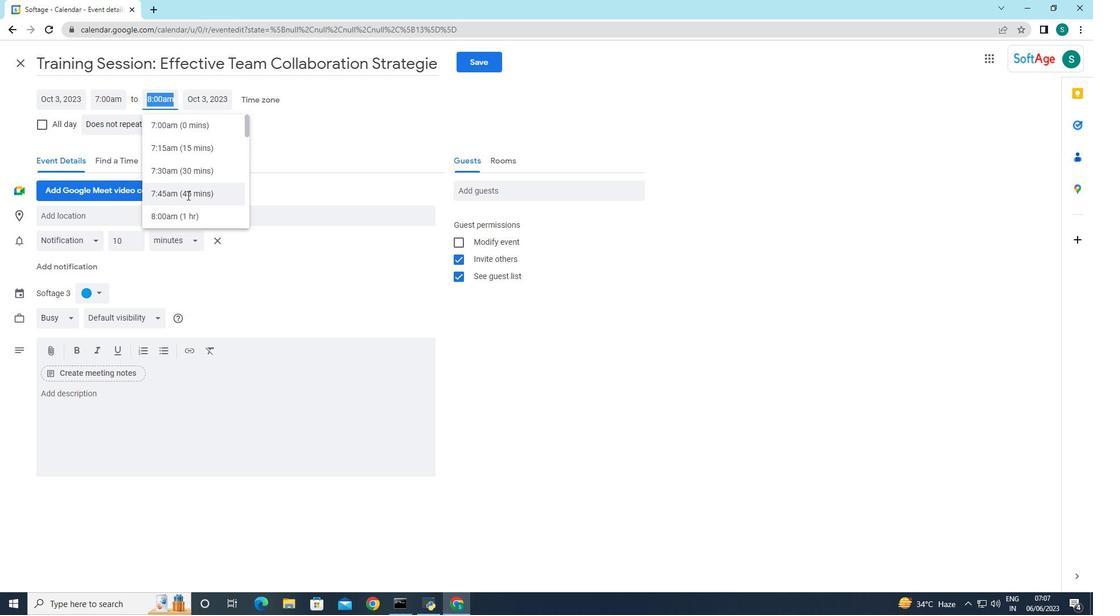 
Action: Mouse scrolled (187, 194) with delta (0, 0)
Screenshot: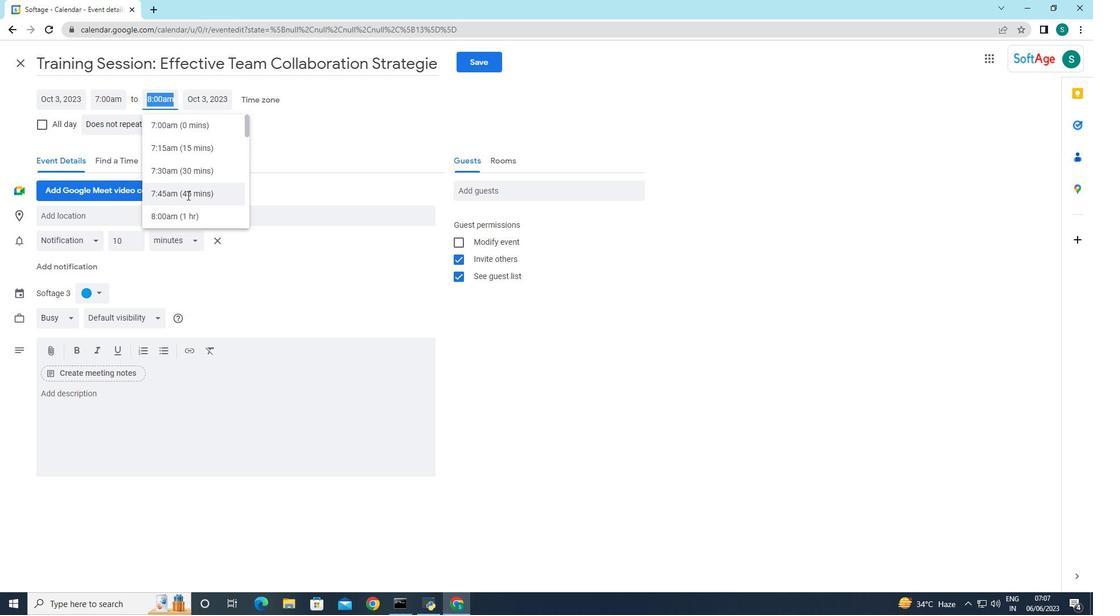 
Action: Mouse moved to (174, 153)
Screenshot: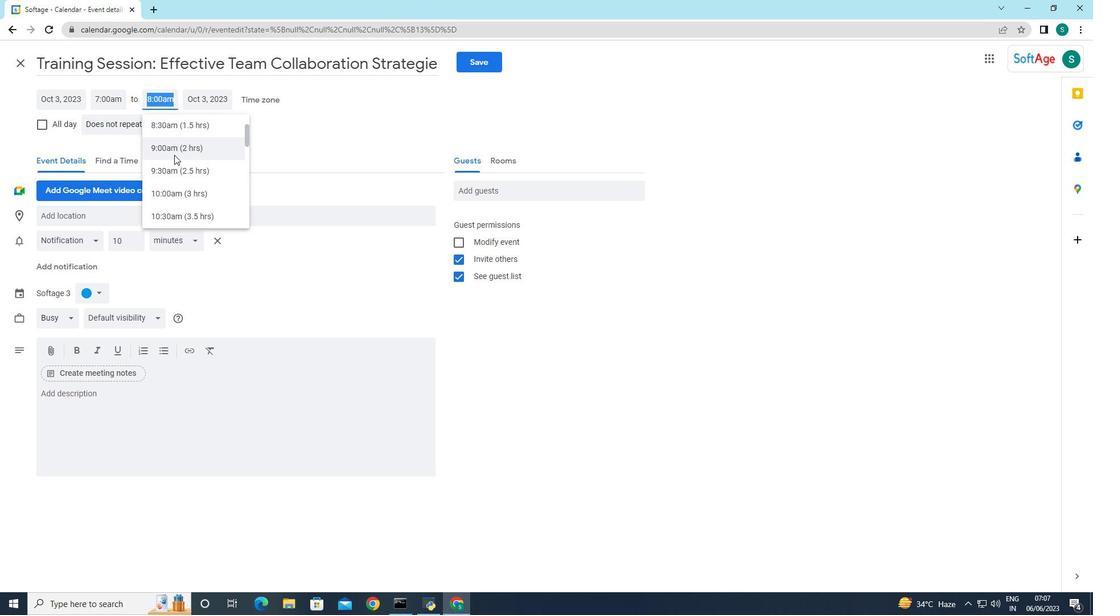 
Action: Mouse pressed left at (174, 153)
Screenshot: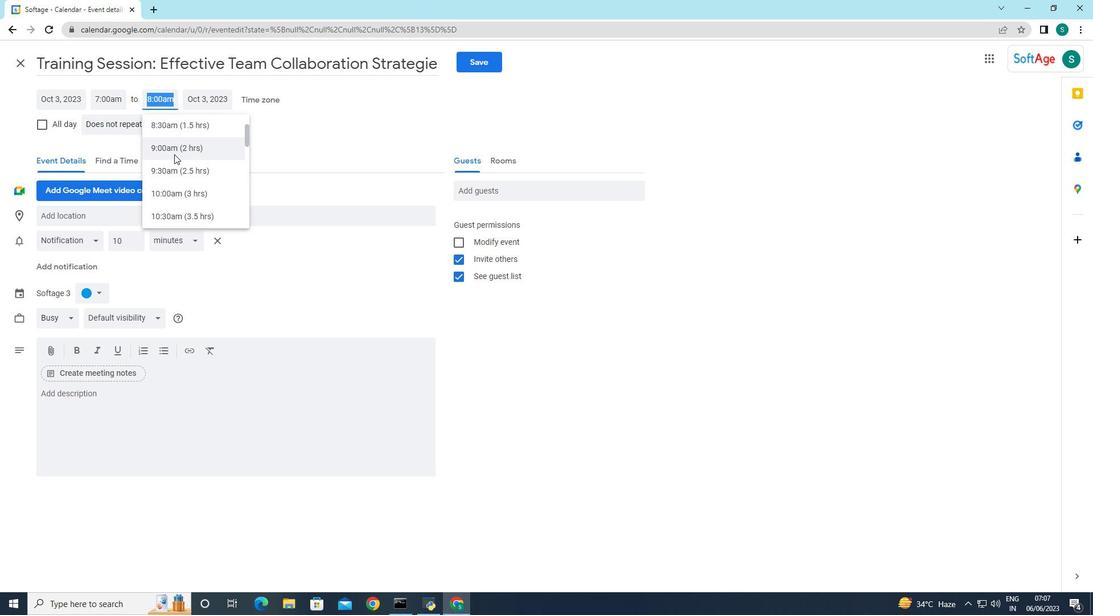 
Action: Mouse moved to (283, 145)
Screenshot: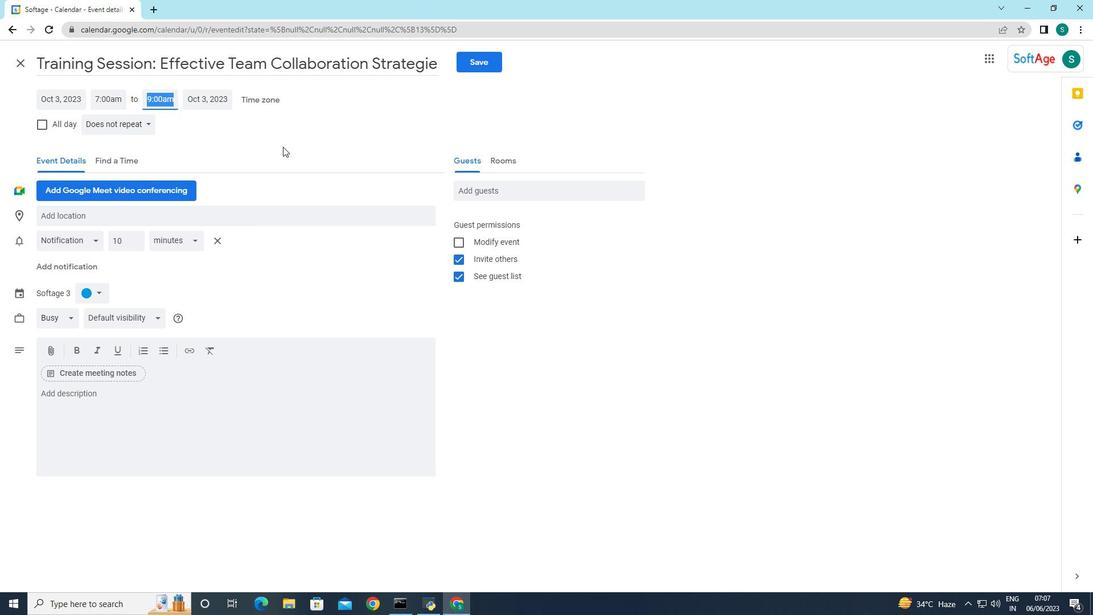 
Action: Mouse pressed left at (283, 145)
Screenshot: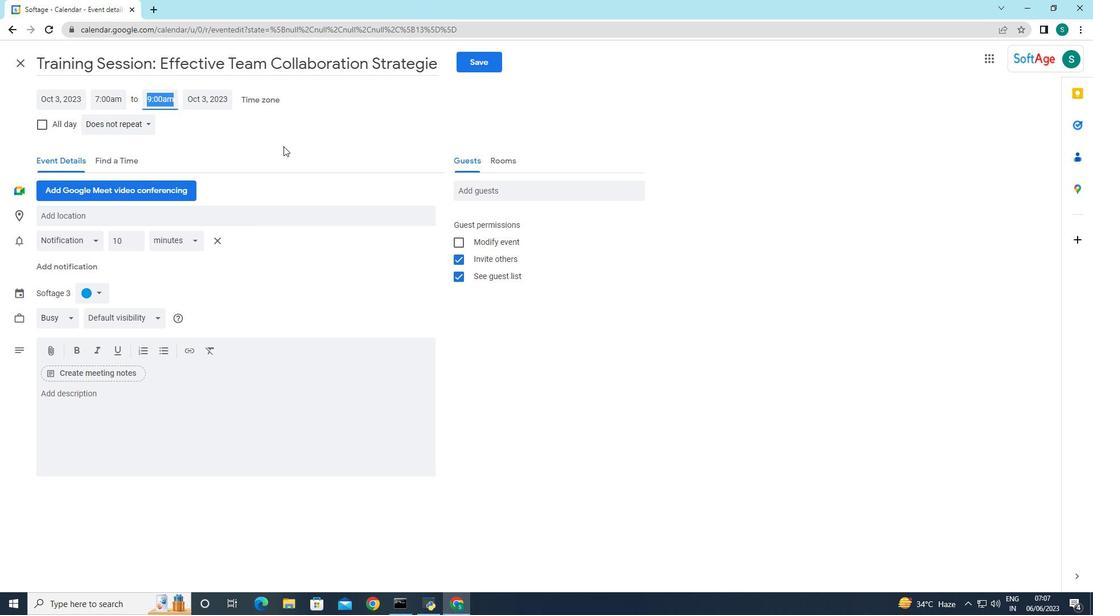 
Action: Mouse moved to (73, 397)
Screenshot: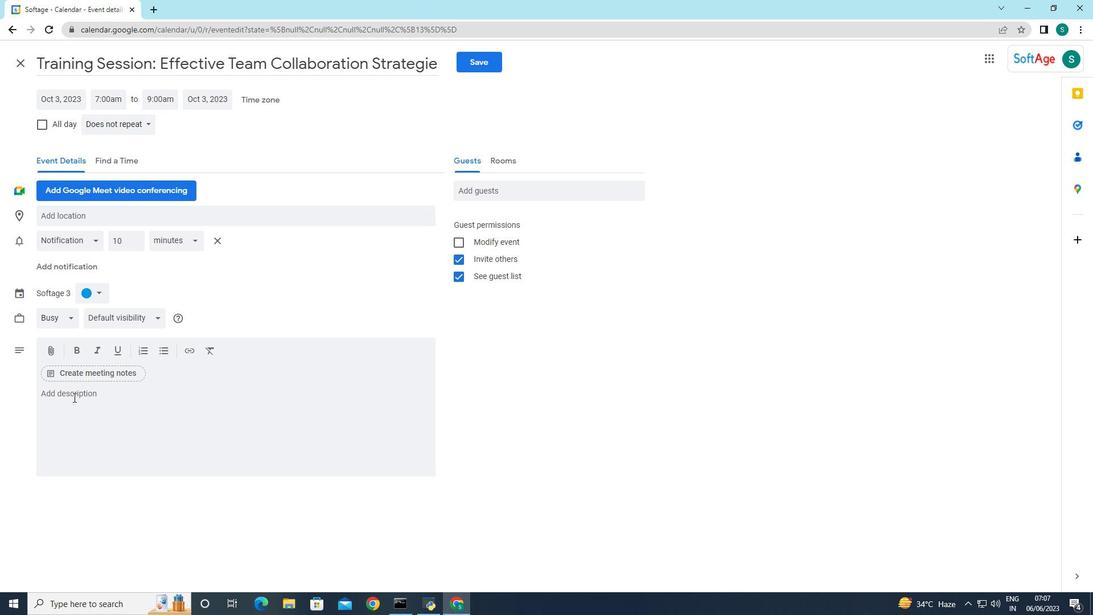 
Action: Mouse pressed left at (73, 397)
Screenshot: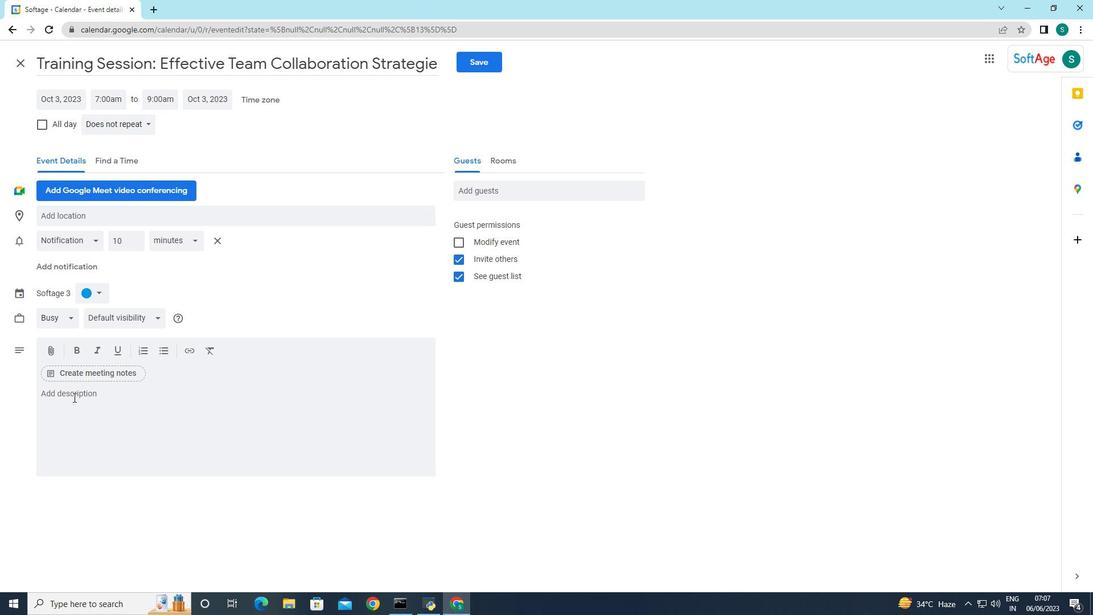 
Action: Key pressed <Key.caps_lock>W<Key.caps_lock>elcome<Key.space>to<Key.space>our<Key.space><Key.caps_lock>L<Key.caps_lock>unch<Key.space><Key.caps_lock>B<Key.caps_lock>reak<Key.space><Key.caps_lock>MIND<Key.backspace><Key.backspace><Key.backspace><Key.caps_lock>id<Key.backspace>ndfulness<Key.space><Key.caps_lock>S<Key.caps_lock>ession,<Key.space>a<Key.space><Key.caps_lock>RE<Key.backspace><Key.backspace>R<Key.backspace><Key.caps_lock>rejuvenating<Key.space>and<Key.space>restorative<Key.space>experience<Key.space>designed<Key.space>to<Key.space>help<Key.space>participants<Key.space>unwind,<Key.space>rechare<Key.backspace>ge<Key.space><Key.backspace>,<Key.space>and<Key.space>cultivate<Key.space>a<Key.space>de<Key.backspace><Key.backspace>sense<Key.space>of<Key.space>cla<Key.backspace><Key.backspace>alm<Key.space>and<Key.space>presence.<Key.space><Key.caps_lock>T<Key.caps_lock>his<Key.space>session<Key.space>offers<Key.space>a<Key.space>valuable<Key.space>opportinity<Key.space>to<Key.space><Key.backspace><Key.backspace><Key.backspace><Key.backspace><Key.backspace><Key.backspace><Key.backspace><Key.backspace><Key.backspace><Key.backspace>tunity<Key.space>to<Key.space>take<Key.space>a<Key.space>be<Key.backspace>reak<Key.space>from<Key.space>the<Key.space>demands<Key.space>of<Key.space>work,<Key.space>practice<Key.space>self<Key.space><Key.backspace>-cas<Key.backspace>re<Key.space><Key.backspace>,<Key.space>and<Key.space>promote<Key.space>overall<Key.space>well<Key.space><Key.backspace>-being.
Screenshot: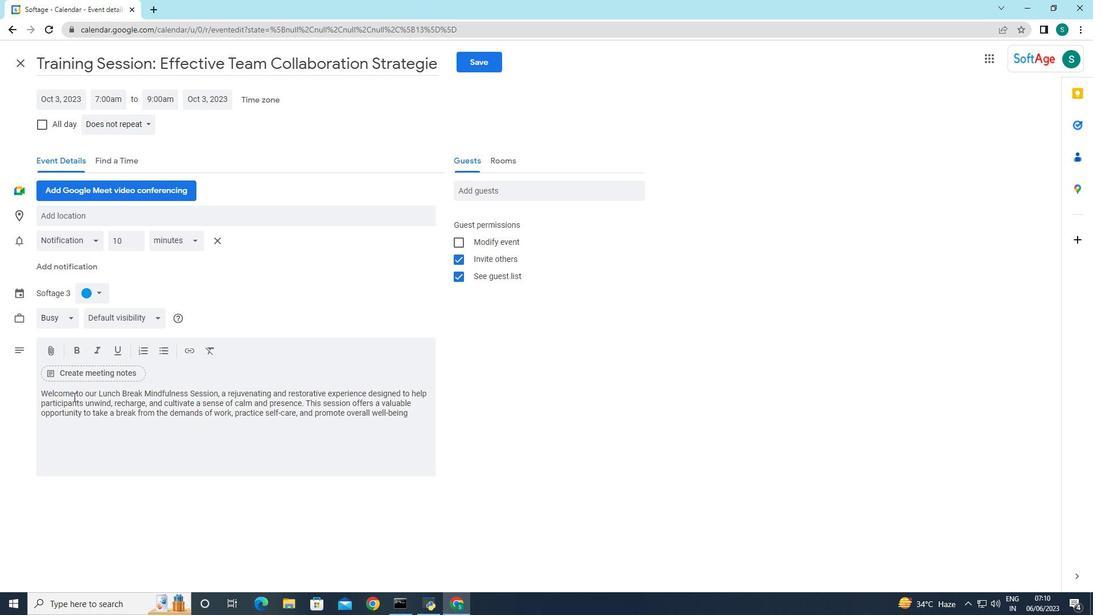 
Action: Mouse moved to (93, 300)
Screenshot: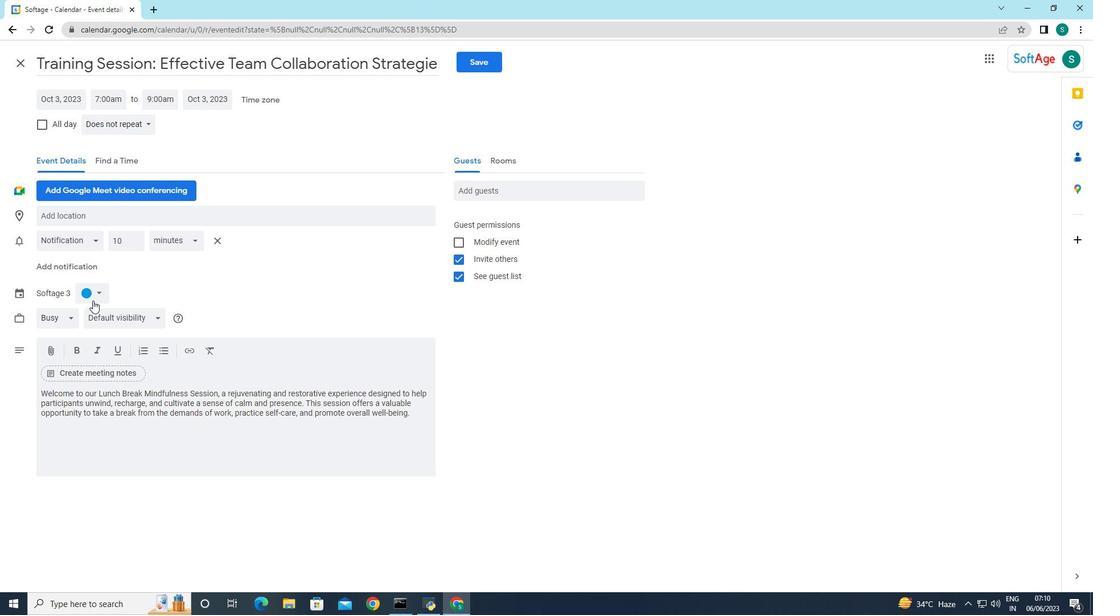
Action: Mouse pressed left at (93, 300)
Screenshot: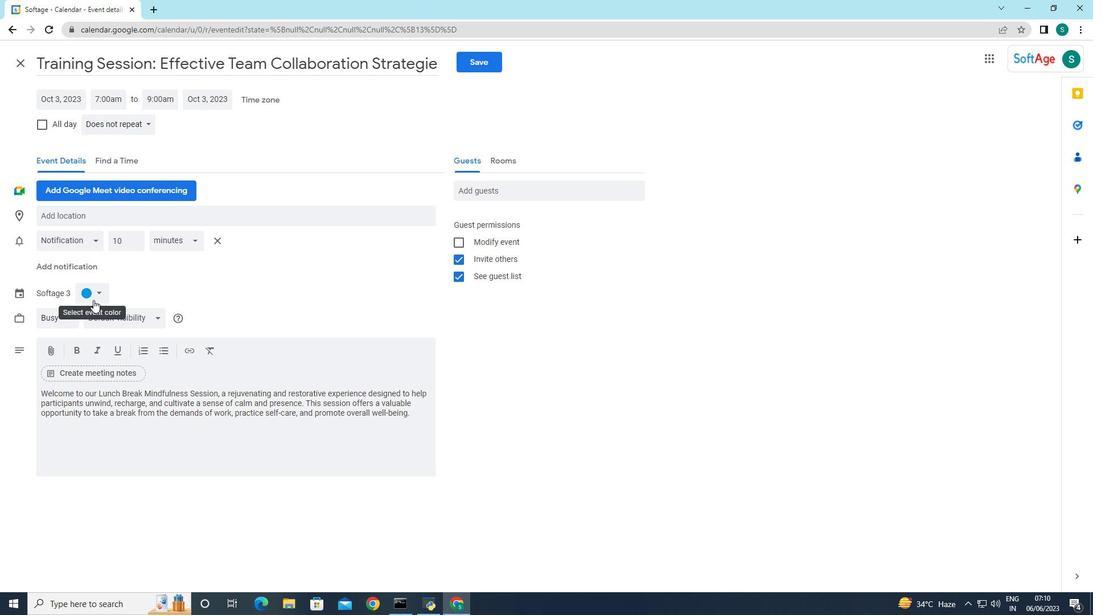 
Action: Mouse moved to (88, 307)
Screenshot: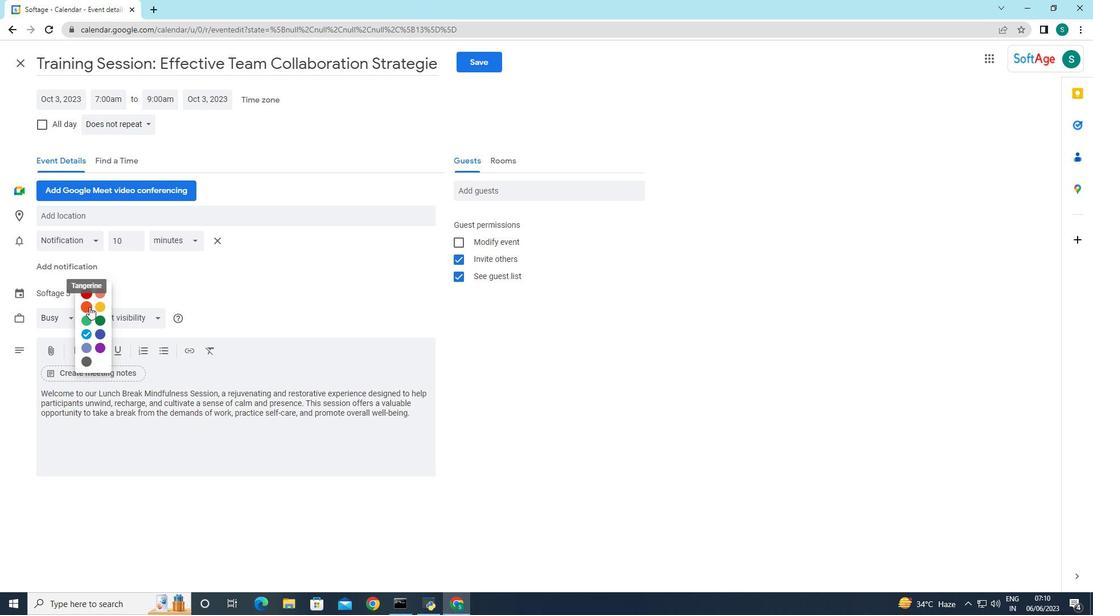 
Action: Mouse pressed left at (88, 307)
Screenshot: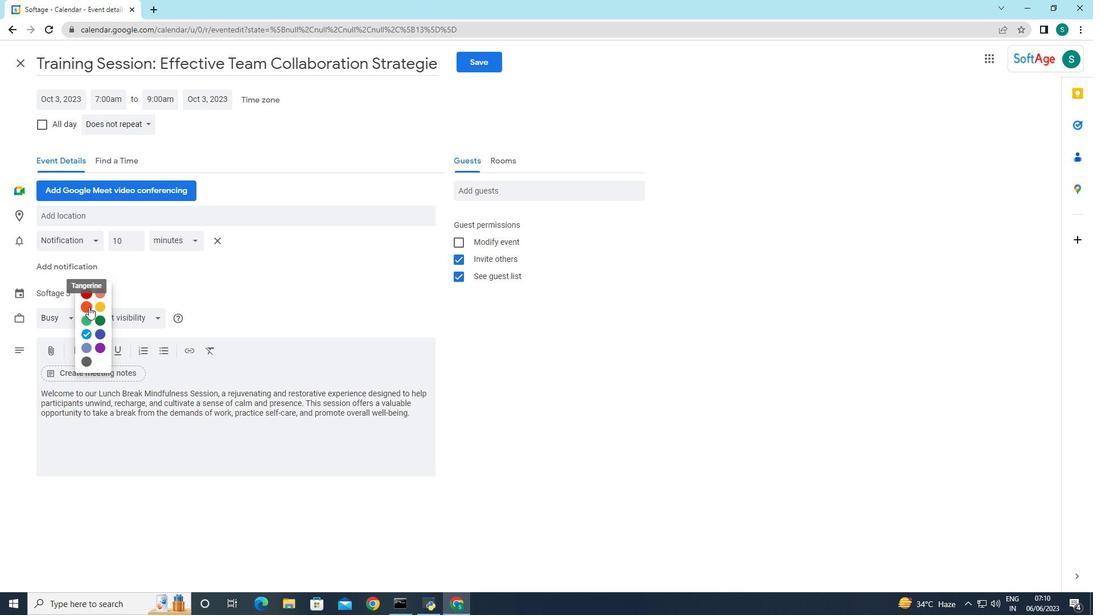 
Action: Mouse moved to (101, 214)
Screenshot: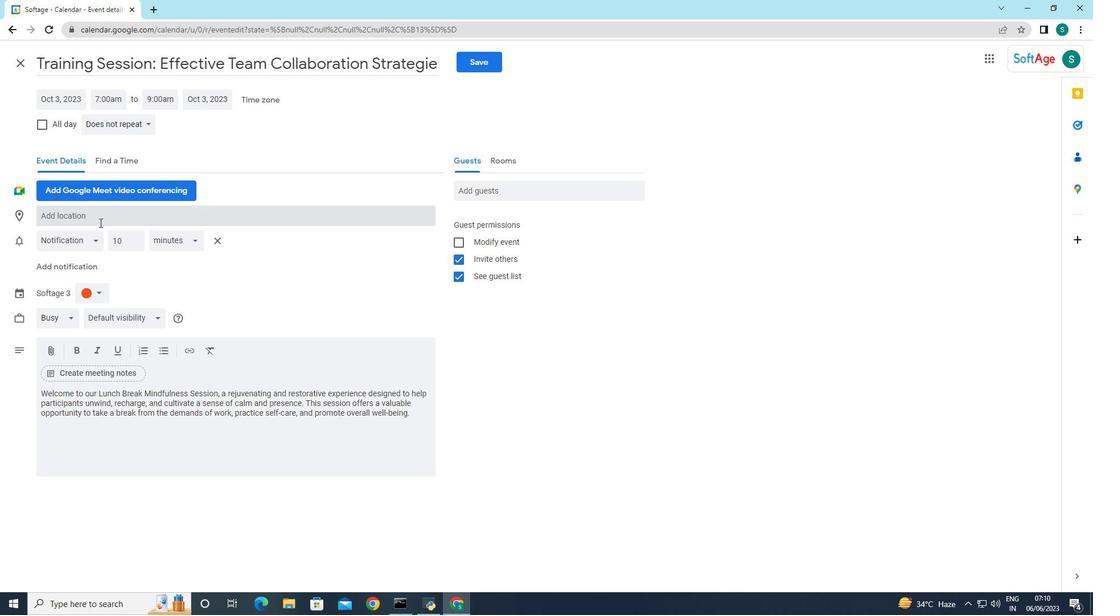 
Action: Mouse pressed left at (101, 214)
Screenshot: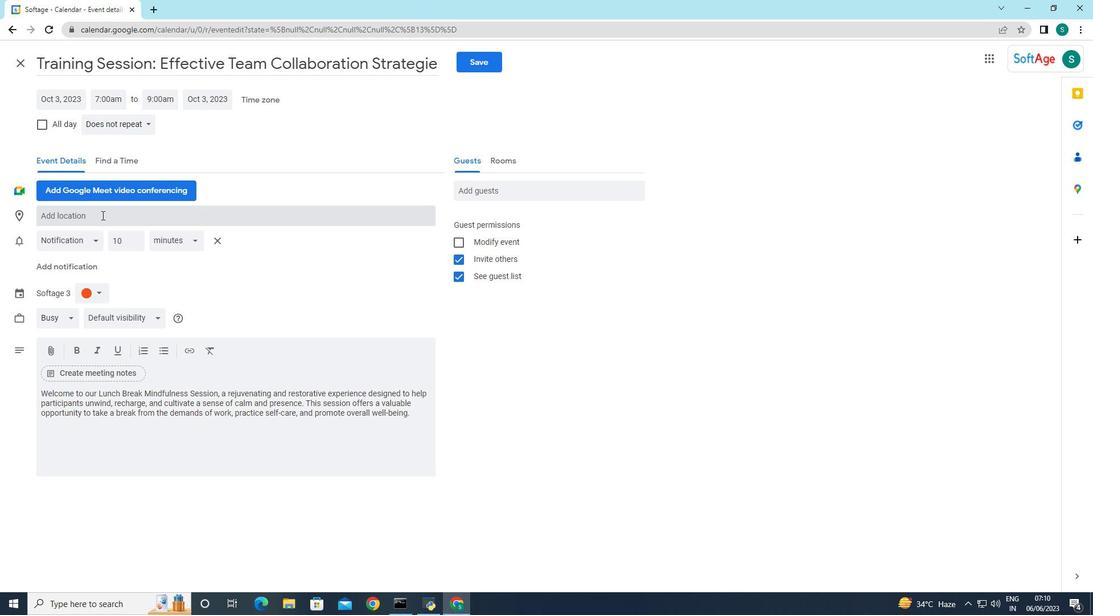 
Action: Key pressed <Key.shift>Cairo,<Key.space><Key.shift><Key.shift><Key.shift><Key.shift>Egypt
Screenshot: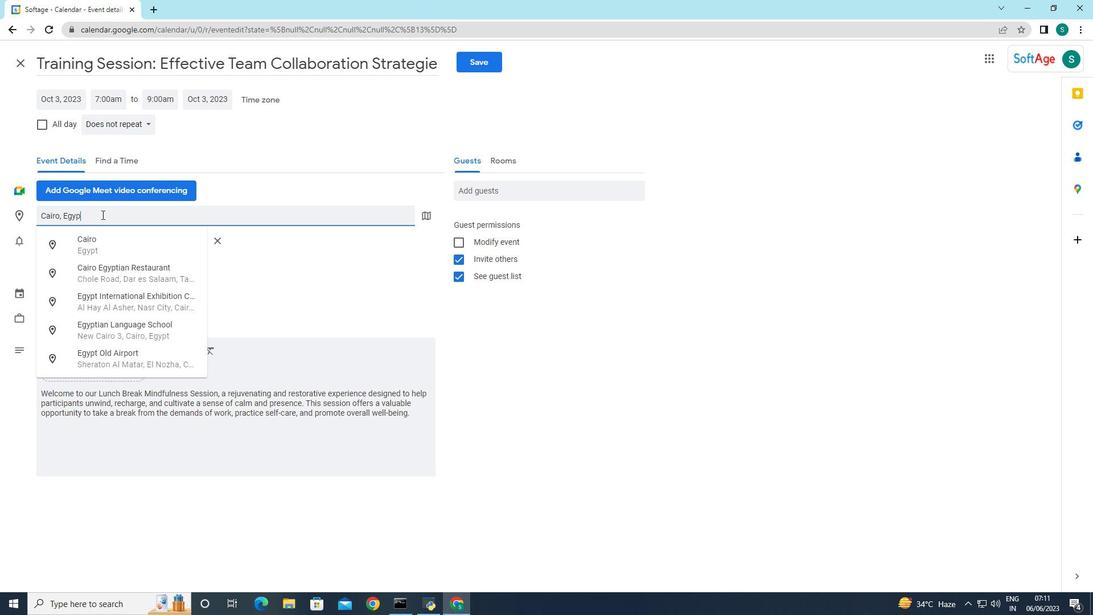 
Action: Mouse moved to (497, 195)
Screenshot: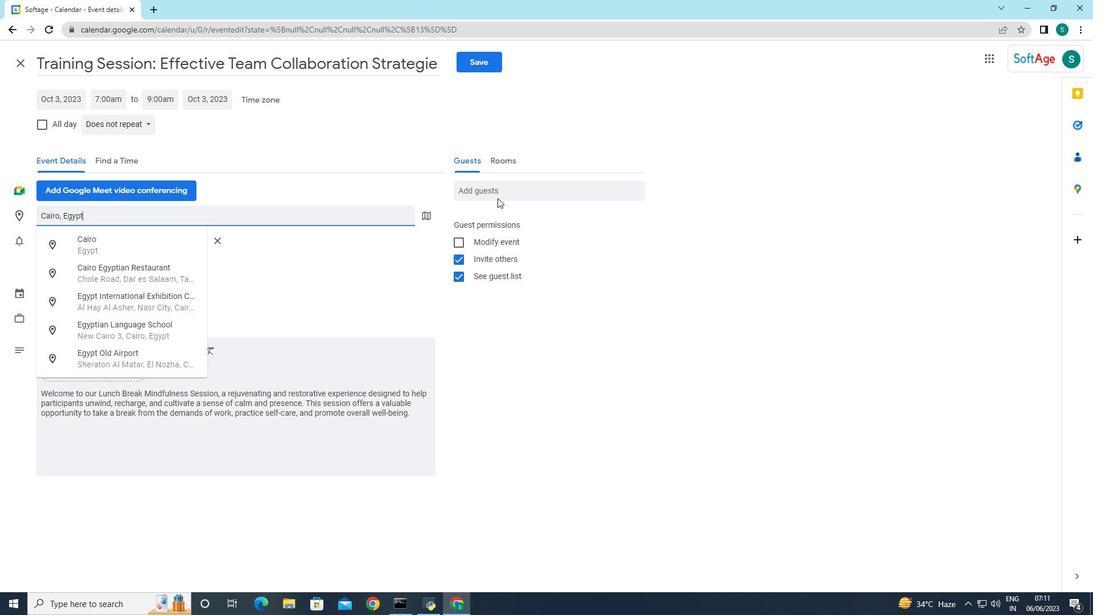 
Action: Mouse pressed left at (497, 195)
Screenshot: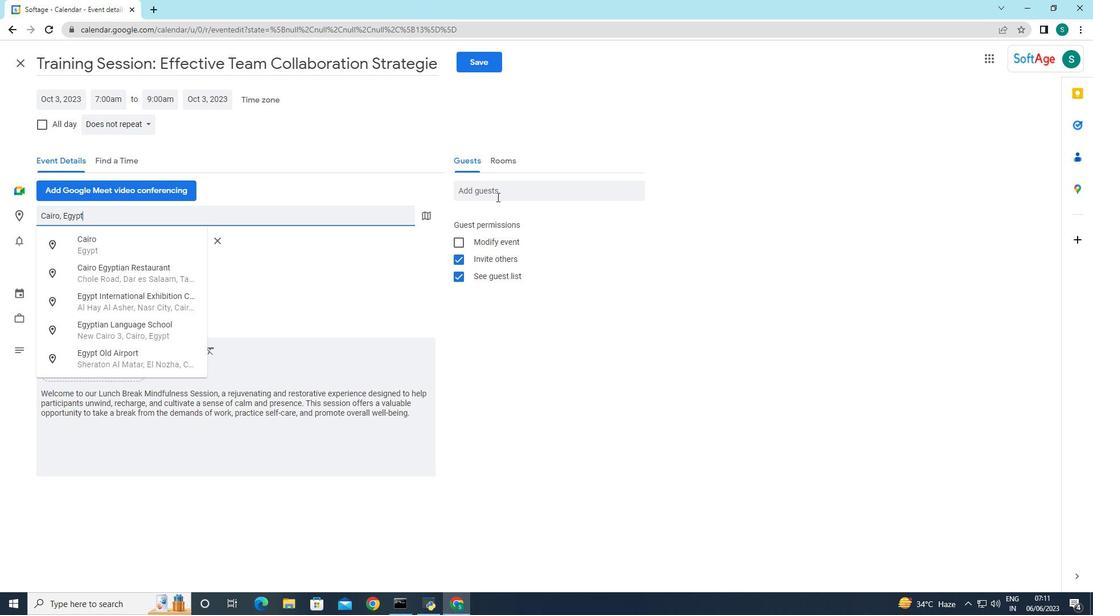 
Action: Key pressed softage.10
Screenshot: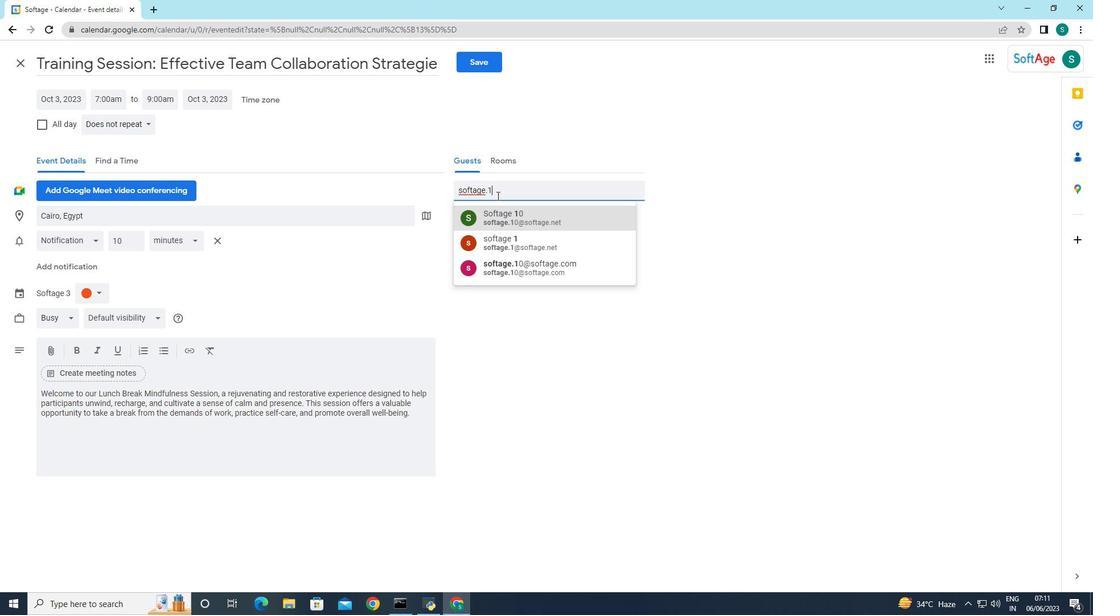 
Action: Mouse moved to (515, 214)
Screenshot: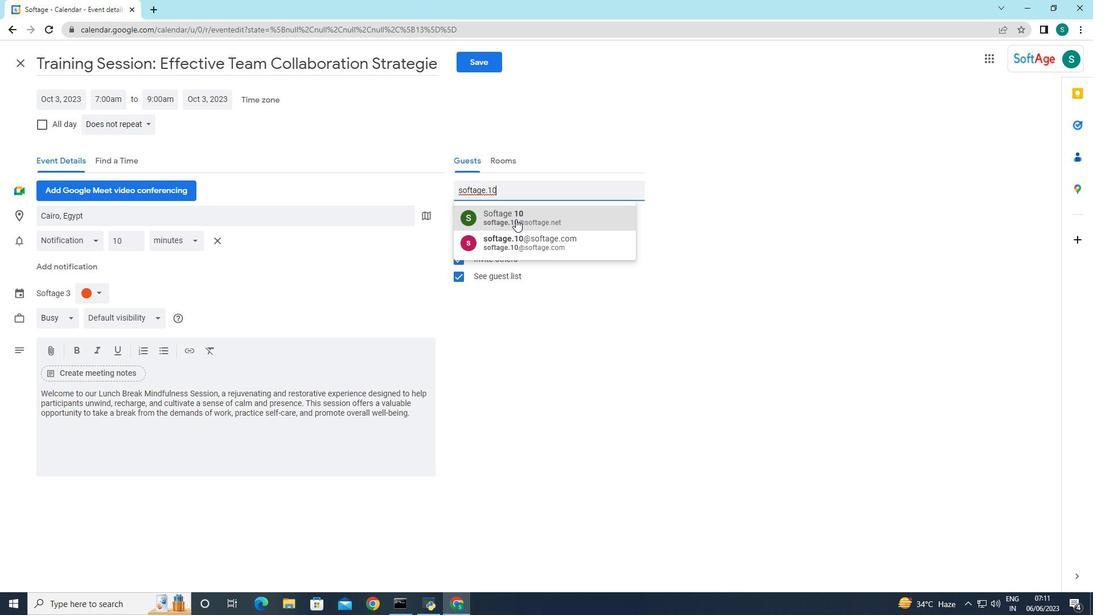 
Action: Mouse pressed left at (515, 214)
Screenshot: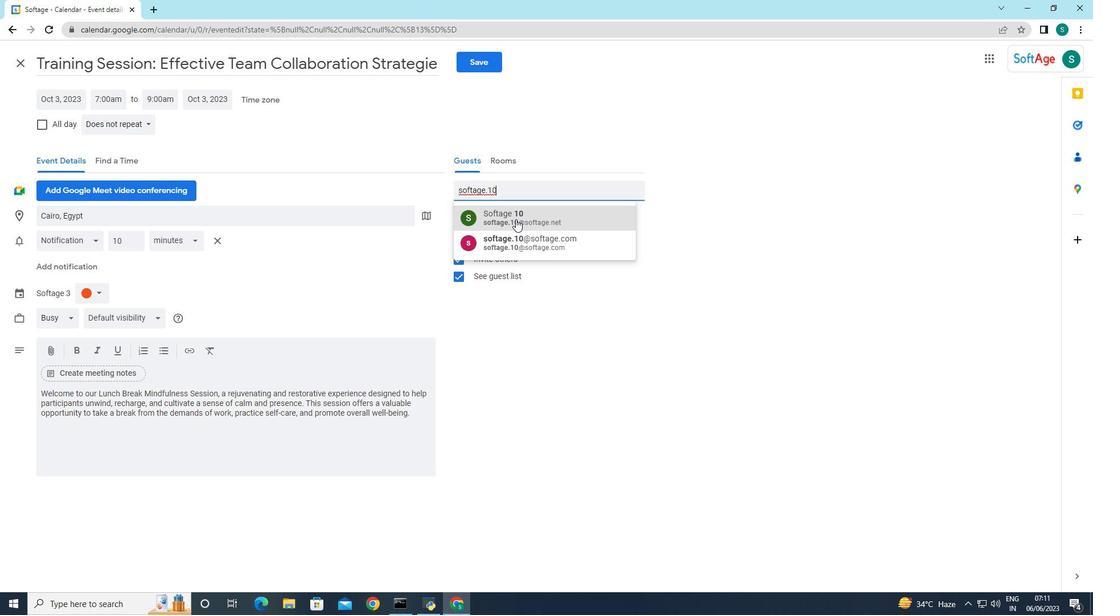 
Action: Mouse moved to (514, 191)
Screenshot: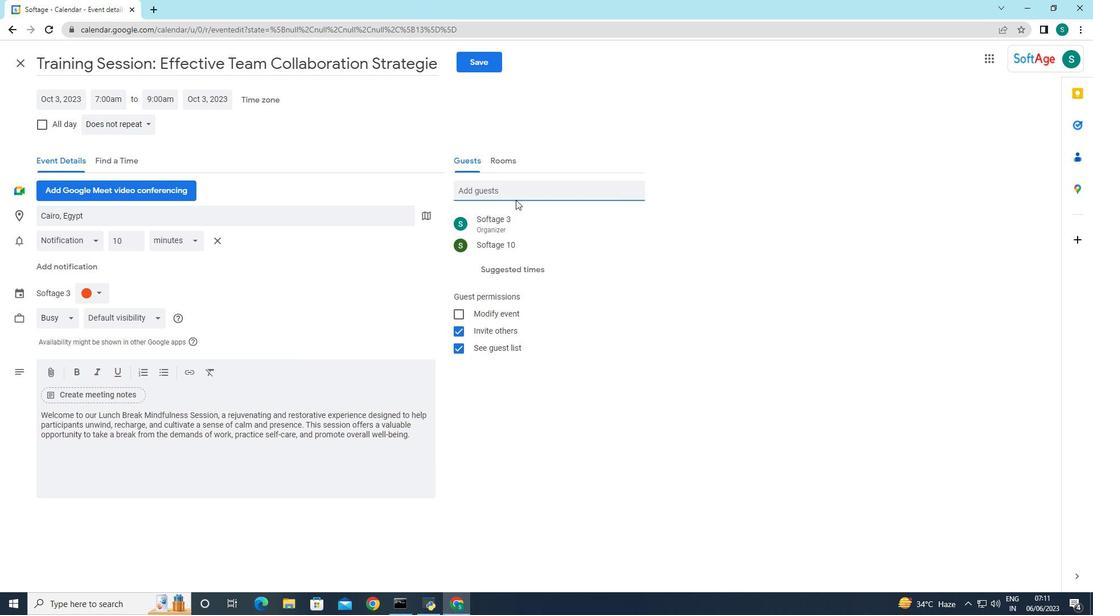 
Action: Mouse pressed left at (514, 191)
Screenshot: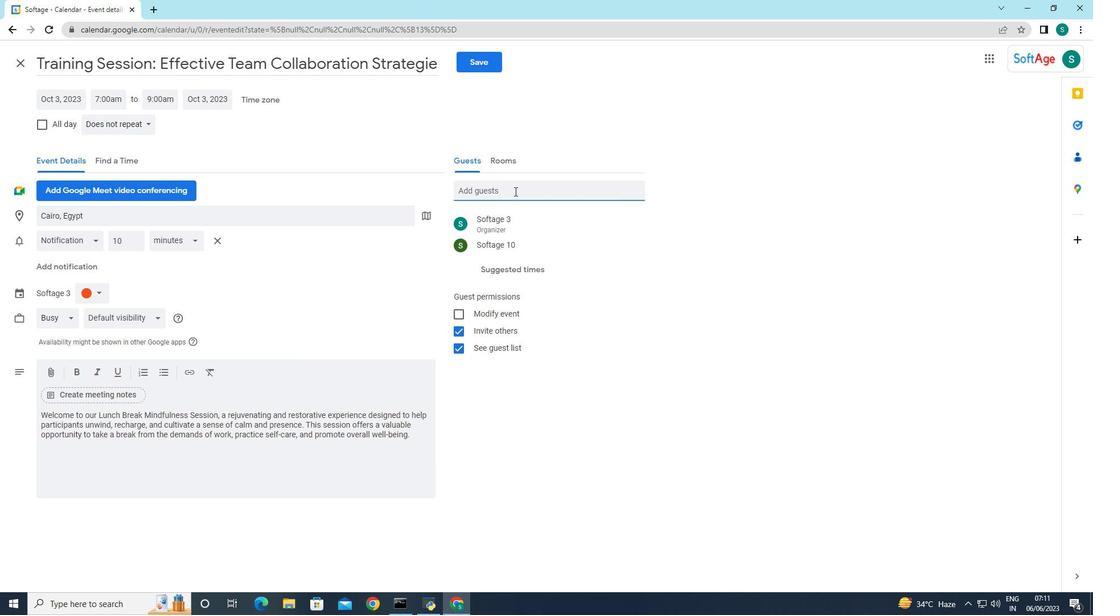 
Action: Key pressed softage.1
Screenshot: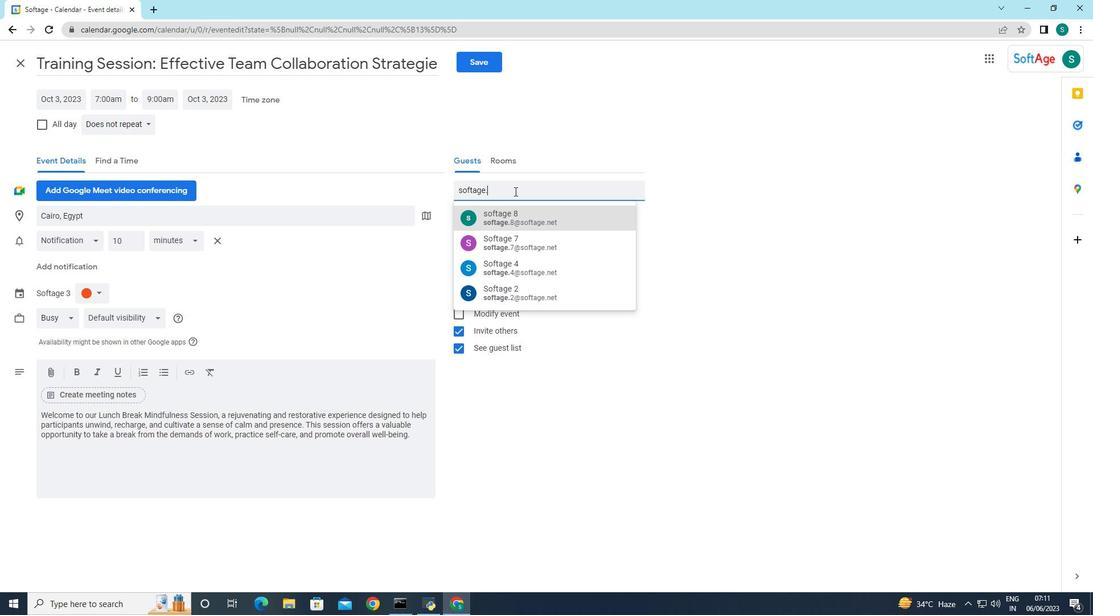 
Action: Mouse moved to (521, 217)
Screenshot: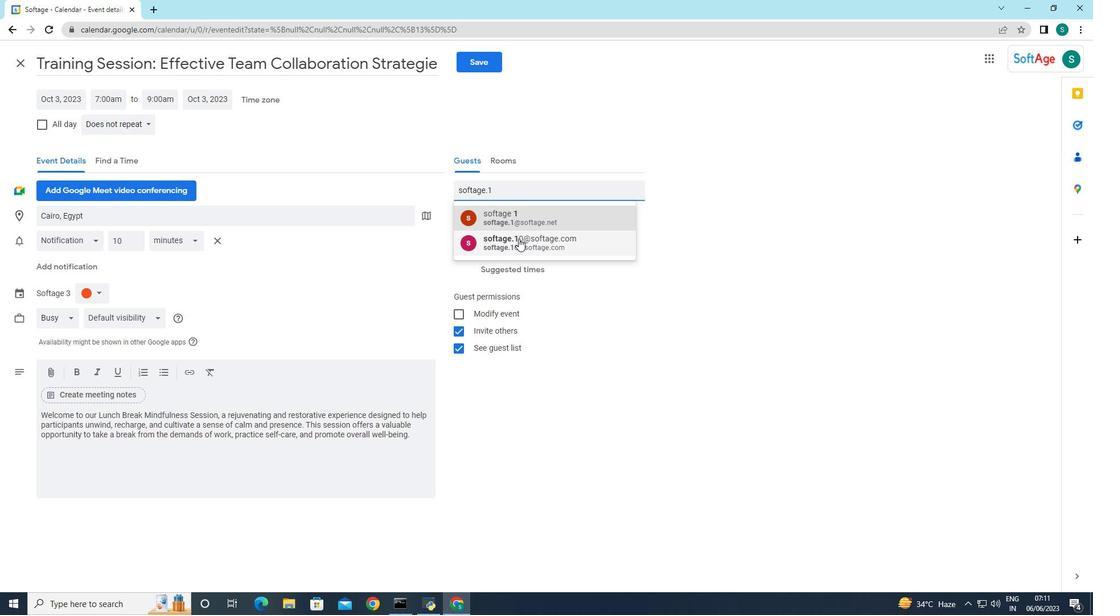 
Action: Mouse pressed left at (521, 217)
Screenshot: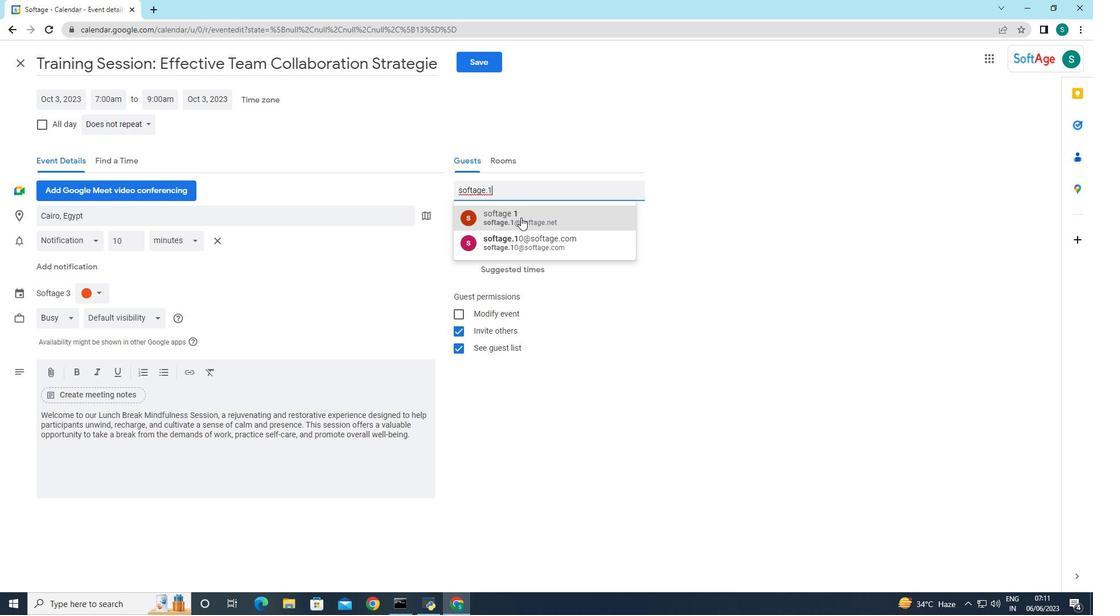 
Action: Mouse moved to (631, 219)
Screenshot: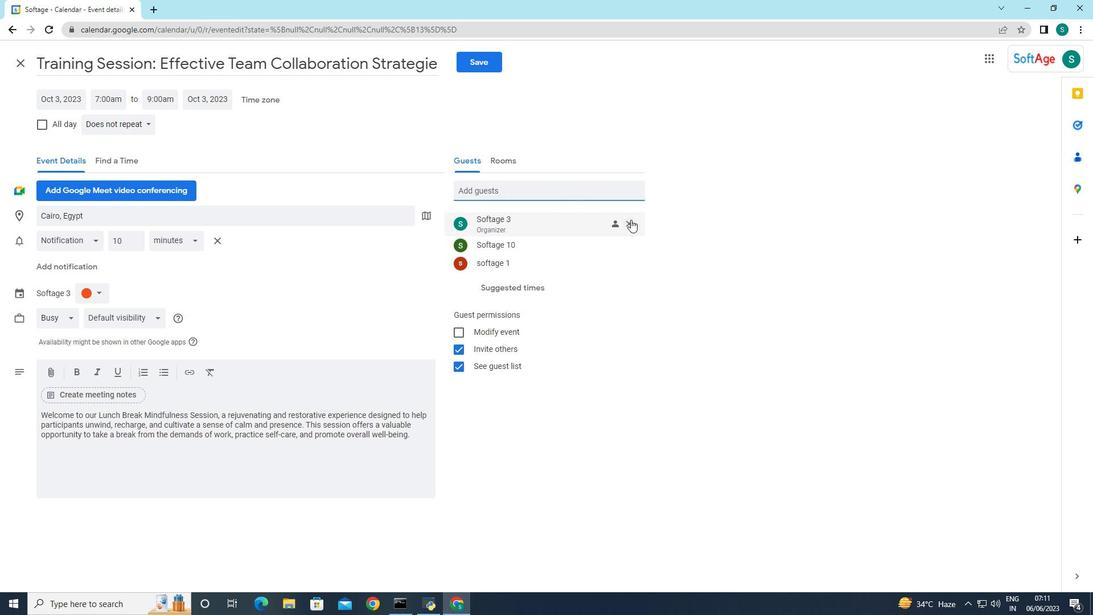 
Action: Mouse pressed left at (631, 219)
Screenshot: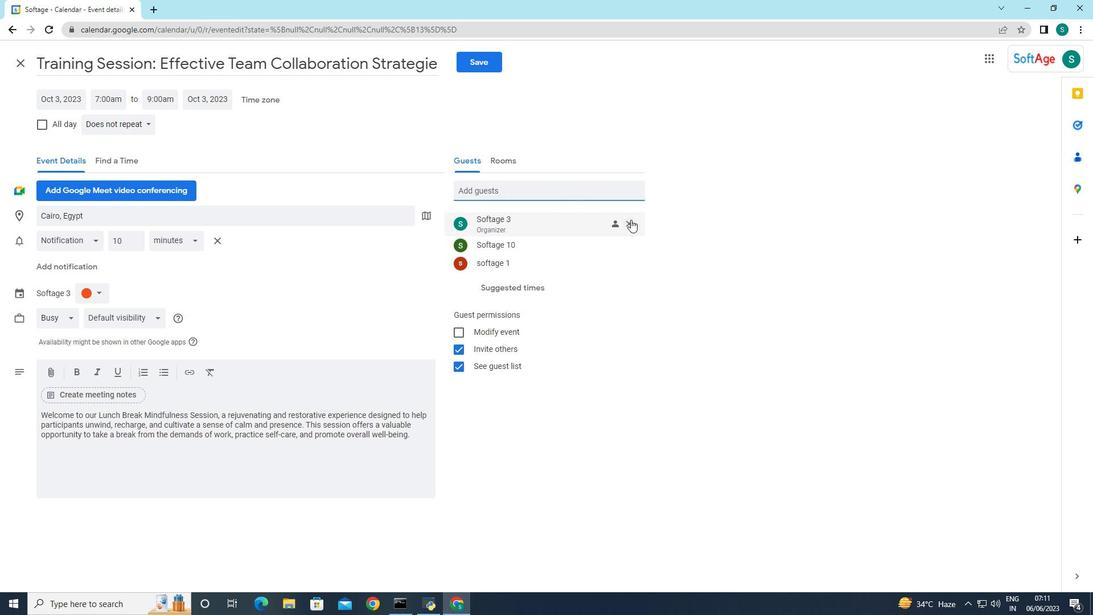 
Action: Mouse moved to (100, 128)
Screenshot: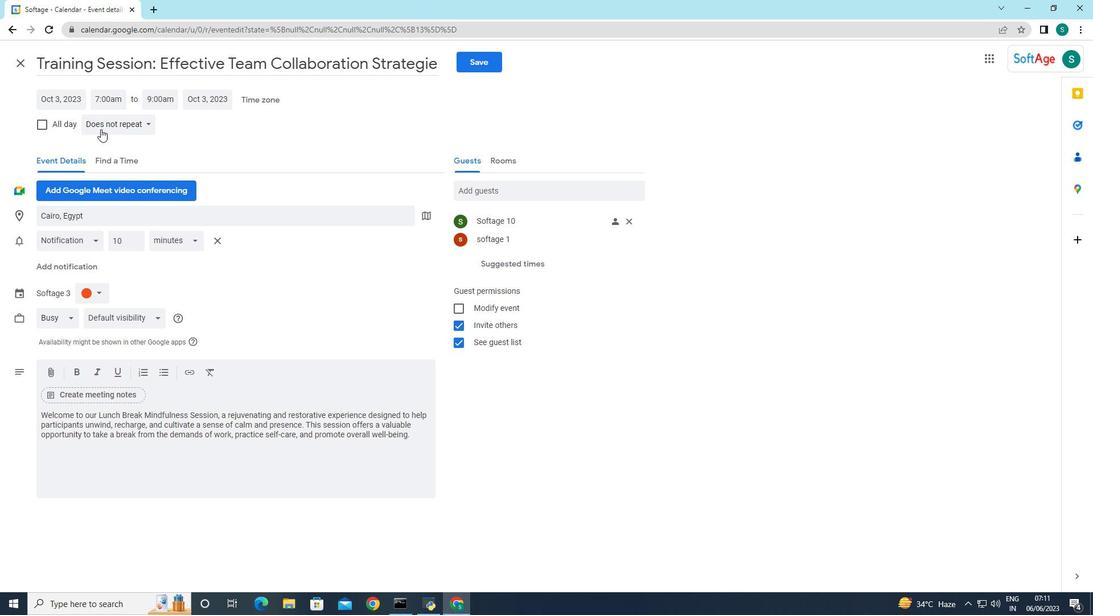 
Action: Mouse pressed left at (100, 128)
Screenshot: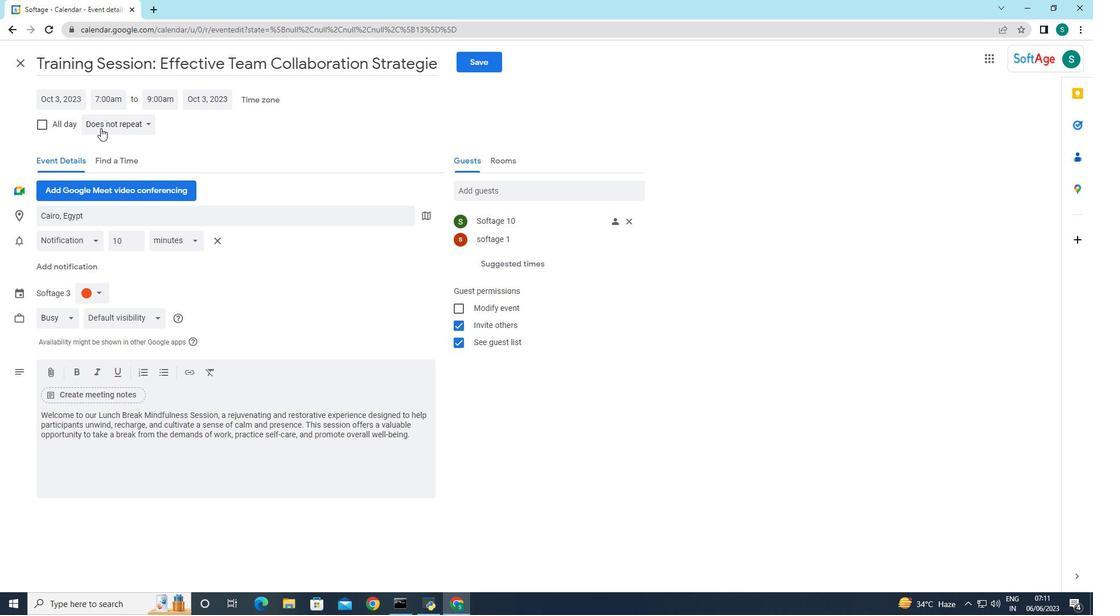 
Action: Mouse moved to (111, 131)
Screenshot: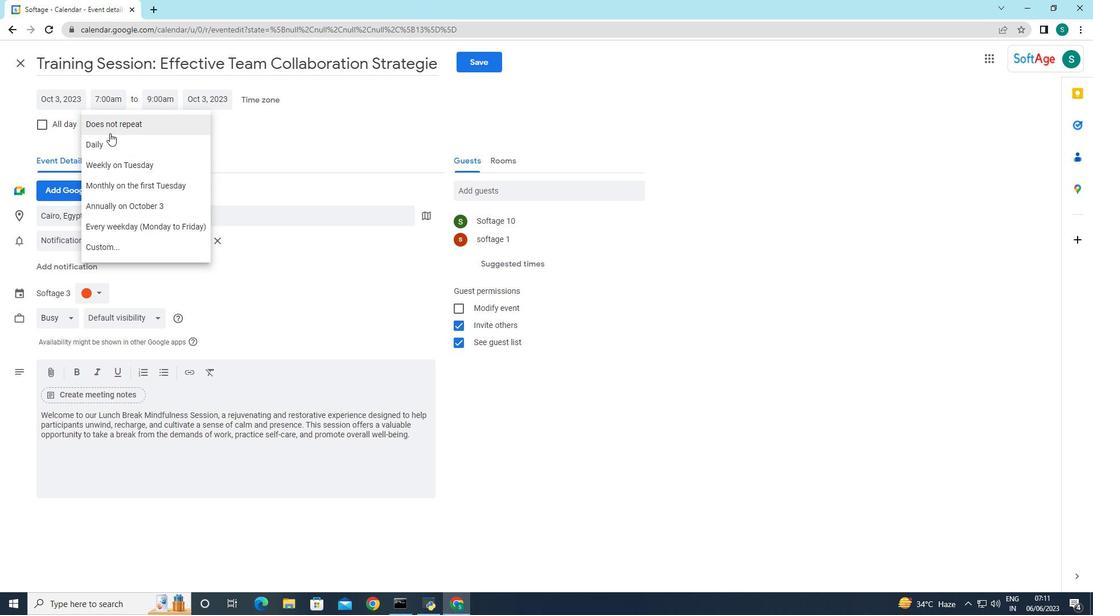 
Action: Mouse pressed left at (111, 131)
Screenshot: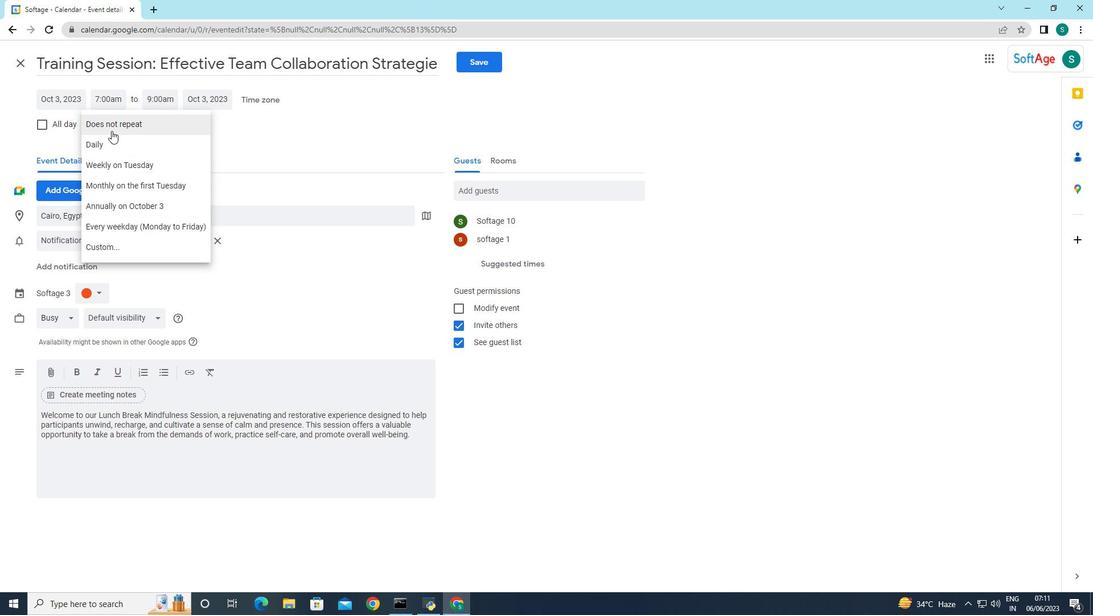 
Action: Mouse moved to (459, 436)
Screenshot: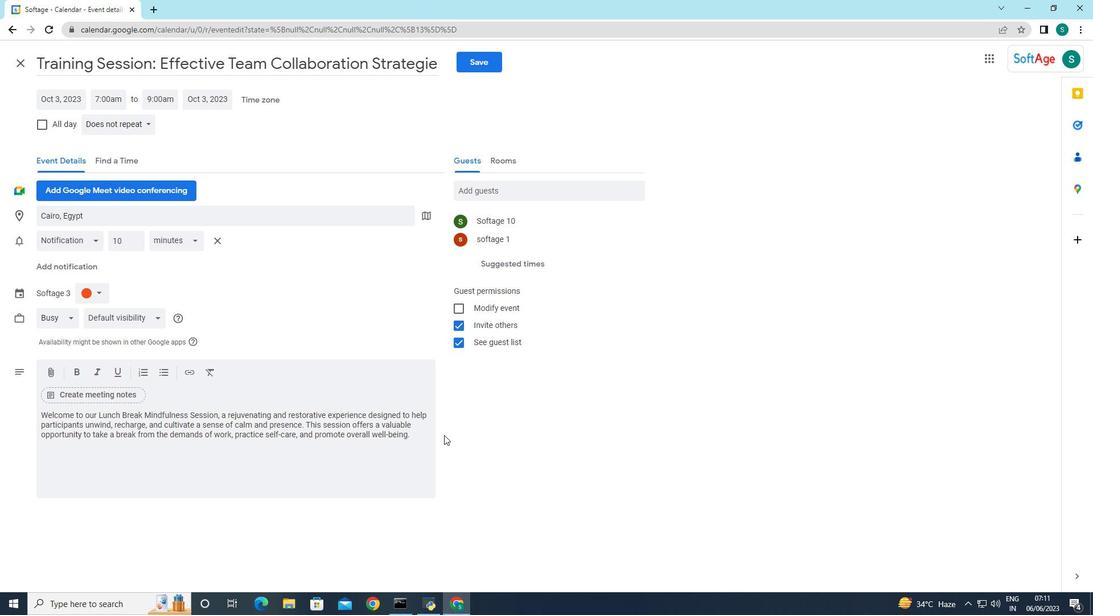 
Action: Mouse pressed left at (459, 436)
Screenshot: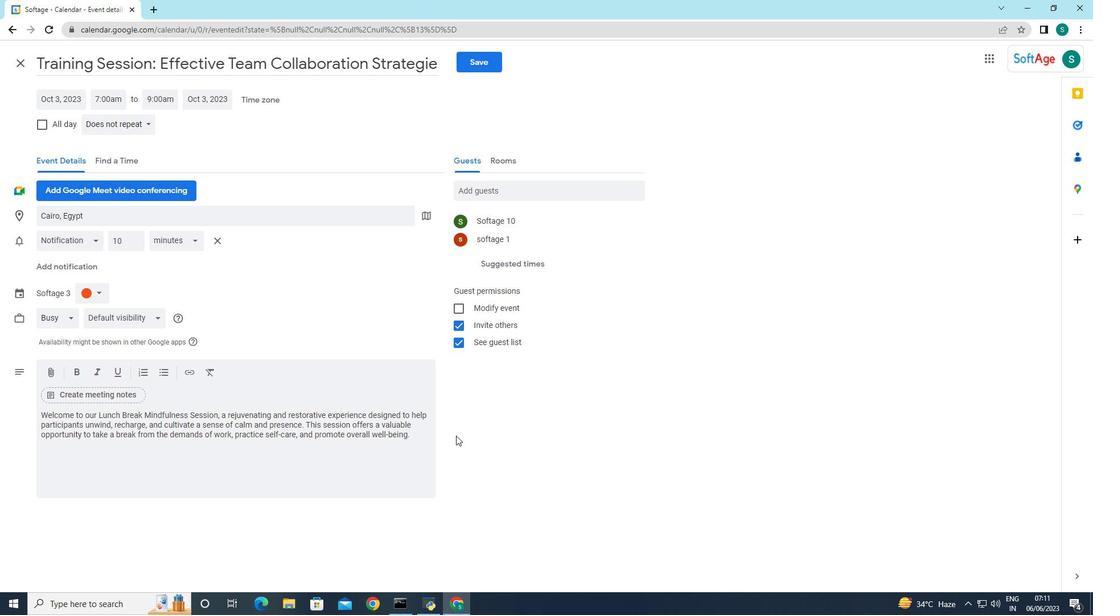 
Action: Mouse moved to (484, 66)
Screenshot: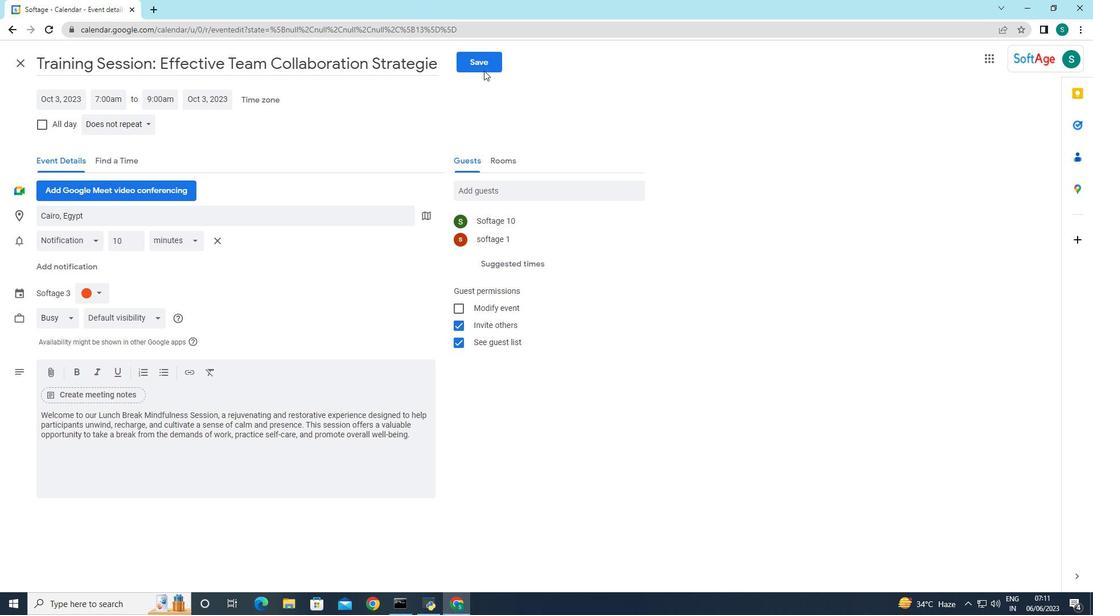 
Action: Mouse pressed left at (484, 66)
Screenshot: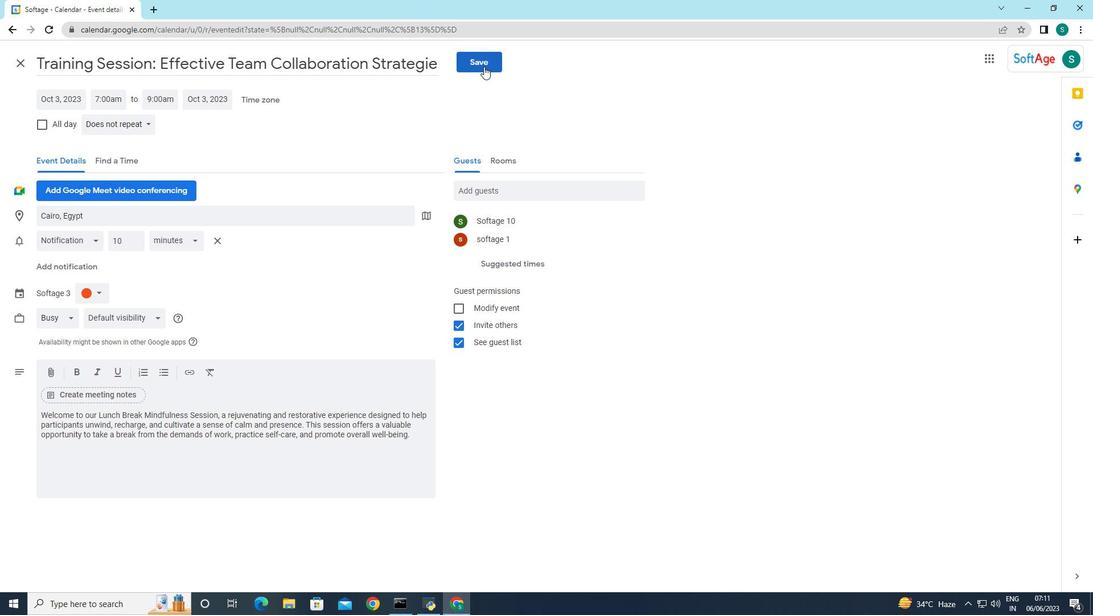 
Action: Mouse moved to (656, 342)
Screenshot: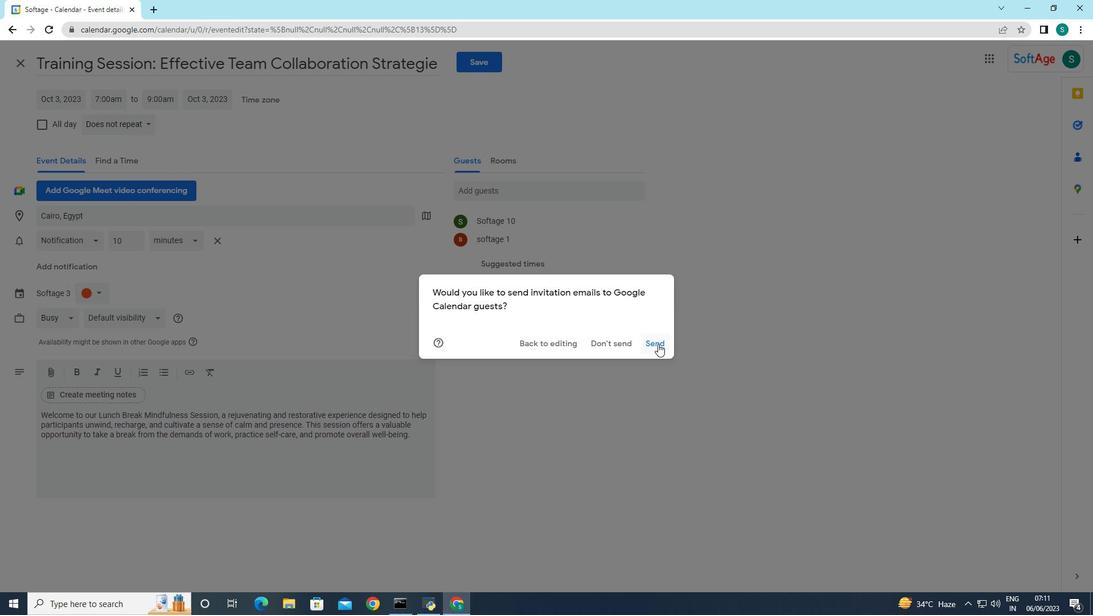 
Action: Mouse pressed left at (656, 342)
Screenshot: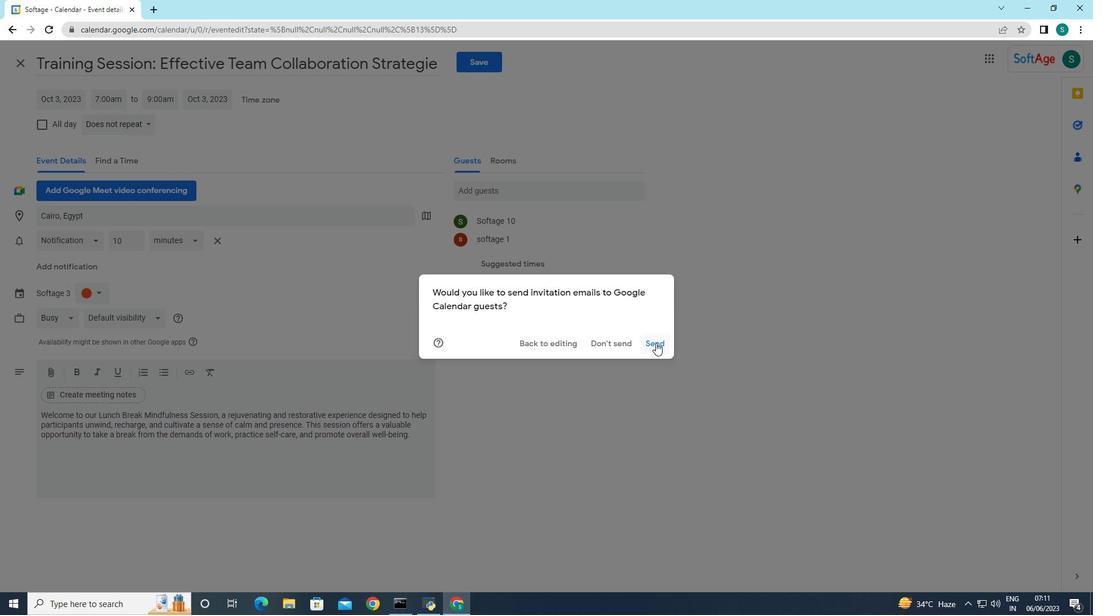 
